 Task: Find connections with filter location Saint-Mandé with filter topic #linkedinlearningwith filter profile language German with filter current company Rakuten India with filter school Shri Vaishnav Institute of Management, Indore with filter industry Research Services with filter service category Research with filter keywords title Shelf Stocker
Action: Mouse moved to (222, 197)
Screenshot: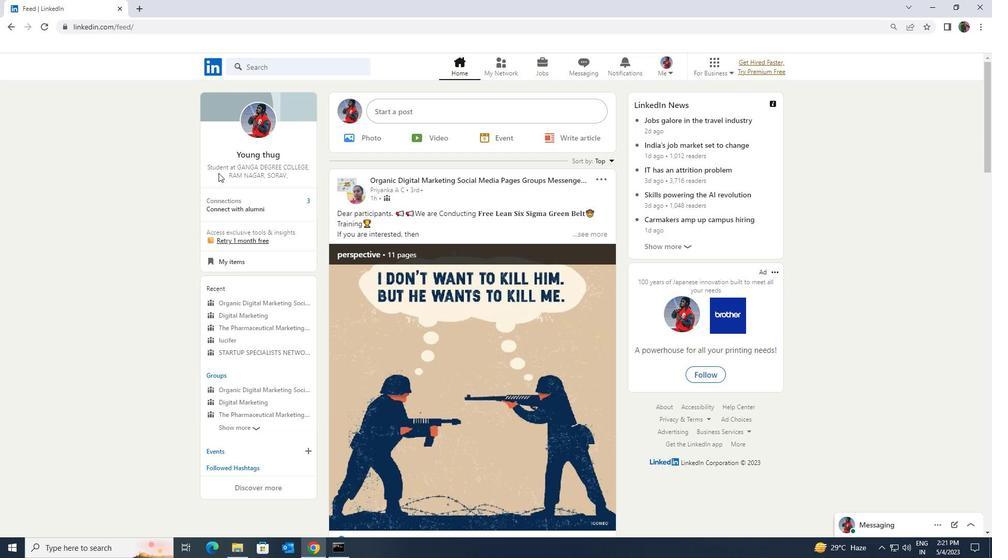 
Action: Mouse pressed left at (222, 197)
Screenshot: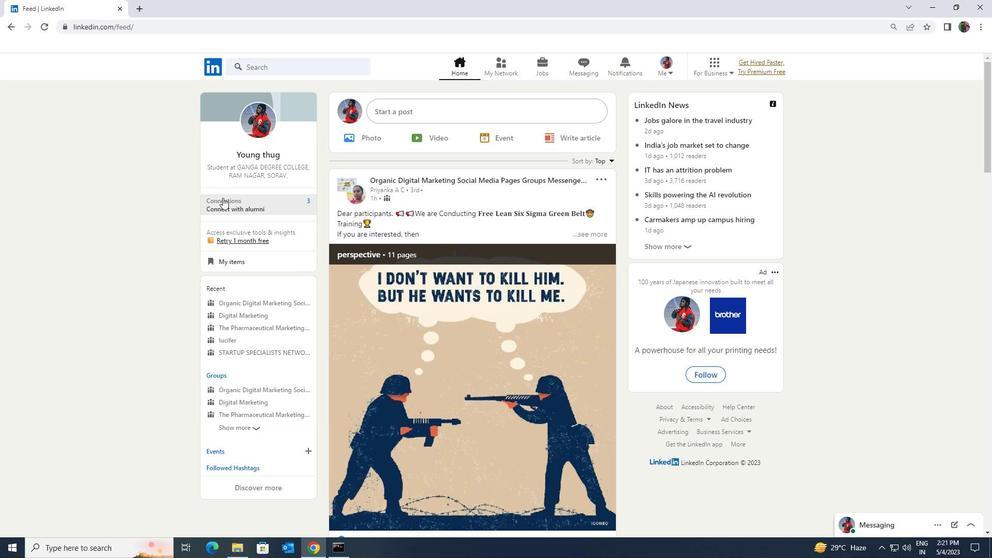
Action: Mouse moved to (235, 124)
Screenshot: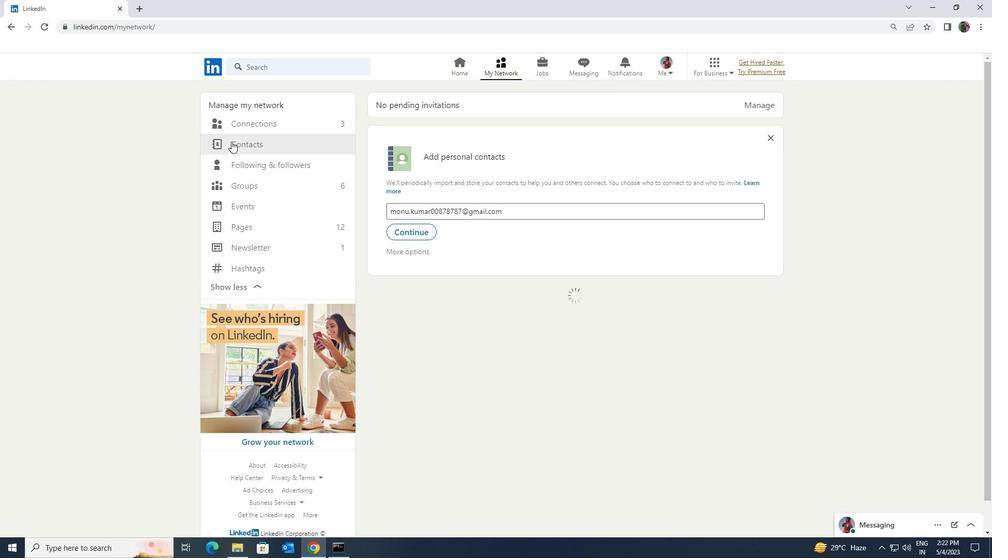 
Action: Mouse pressed left at (235, 124)
Screenshot: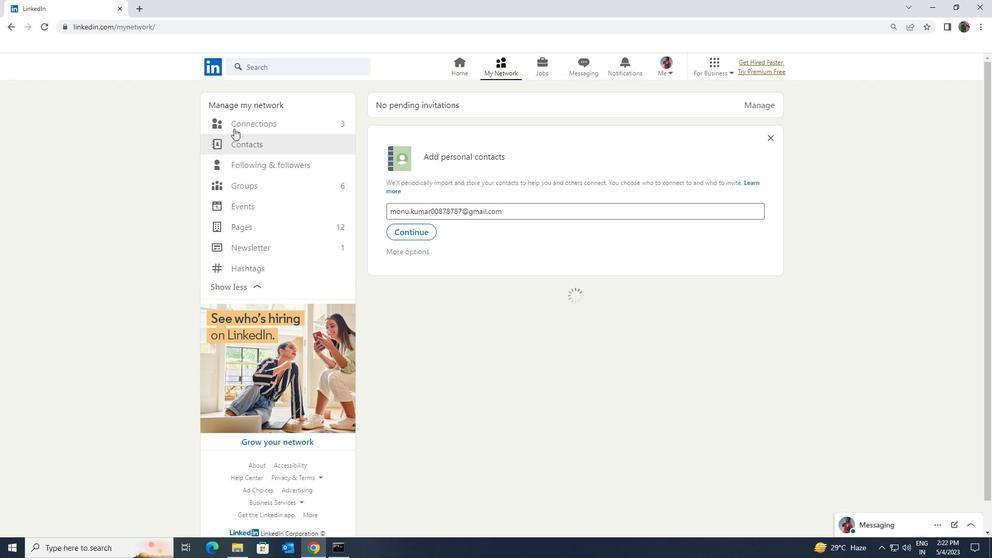 
Action: Mouse moved to (551, 126)
Screenshot: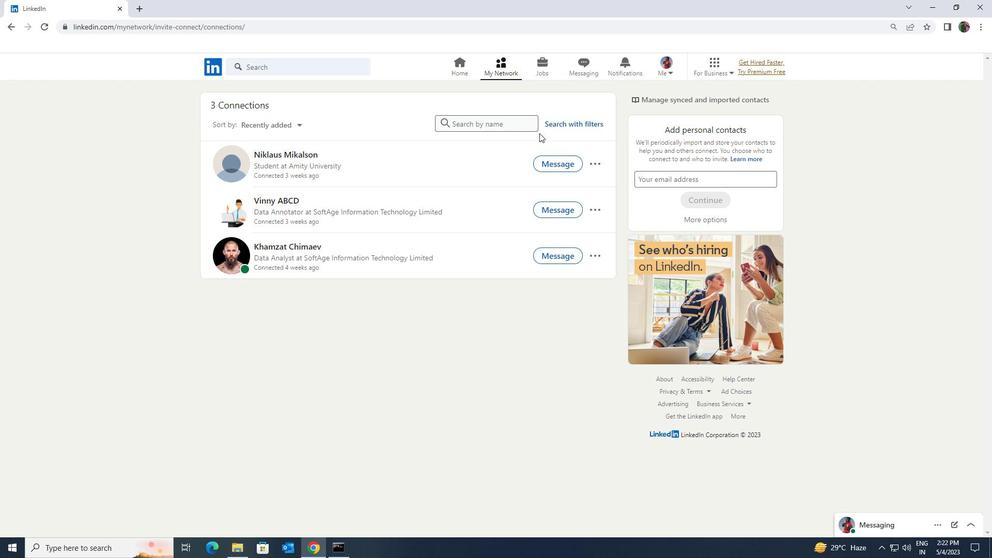 
Action: Mouse pressed left at (551, 126)
Screenshot: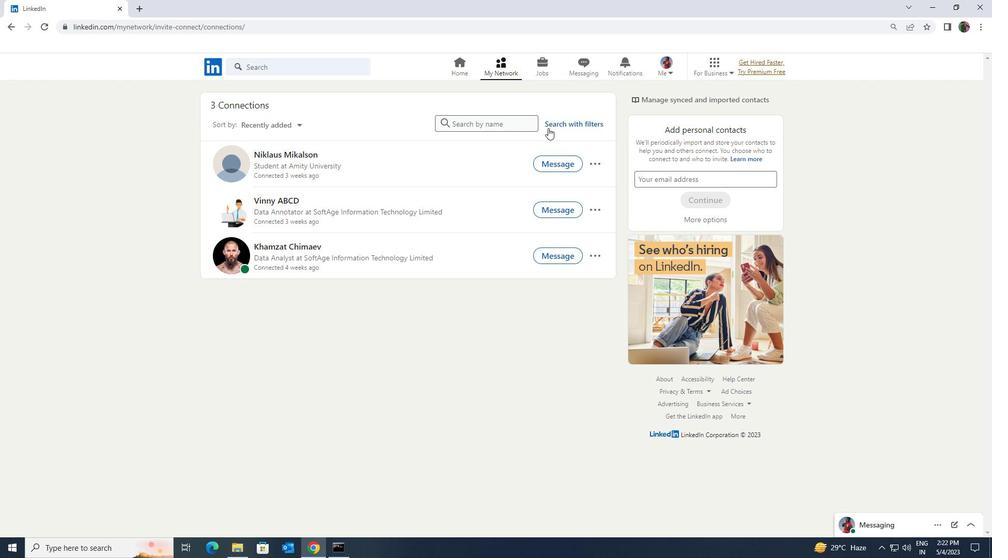
Action: Mouse moved to (532, 92)
Screenshot: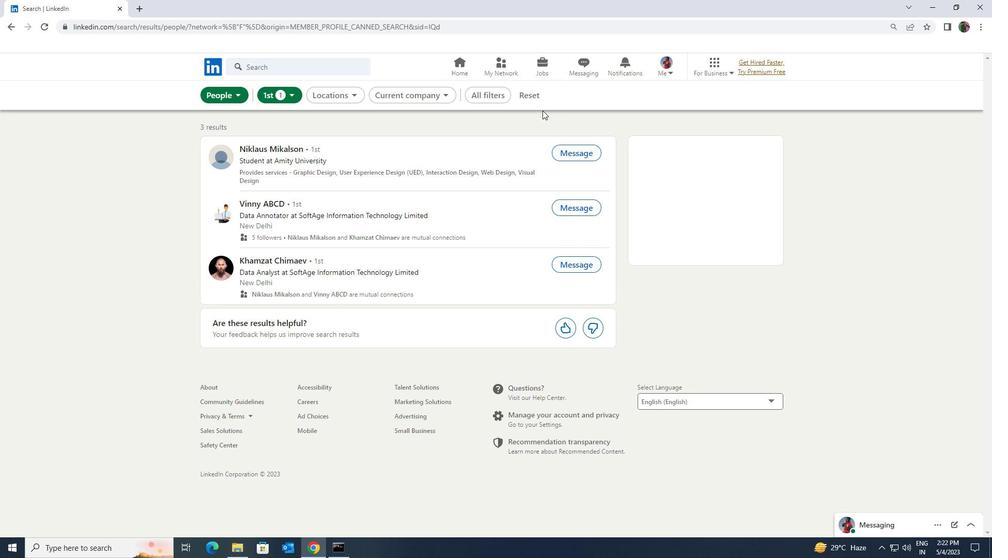 
Action: Mouse pressed left at (532, 92)
Screenshot: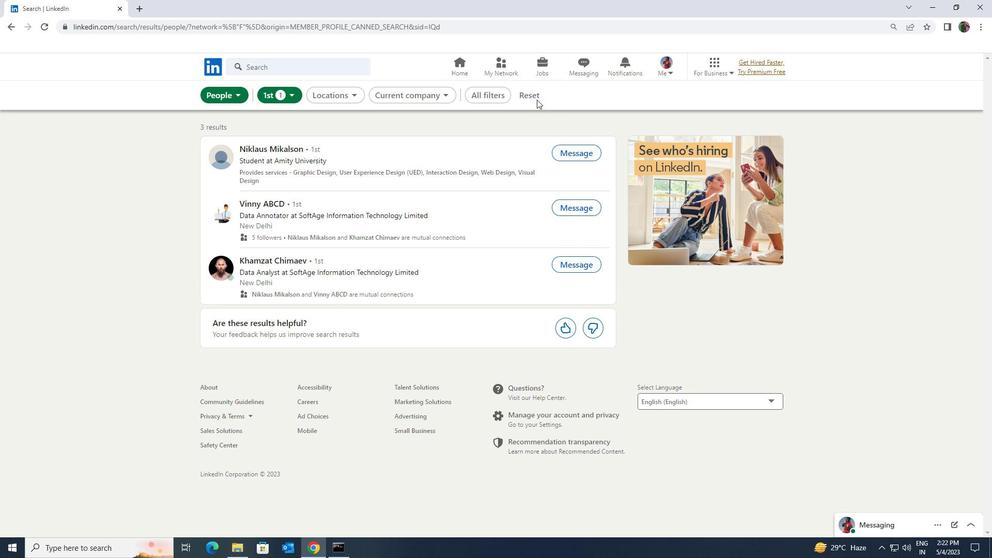 
Action: Mouse moved to (523, 96)
Screenshot: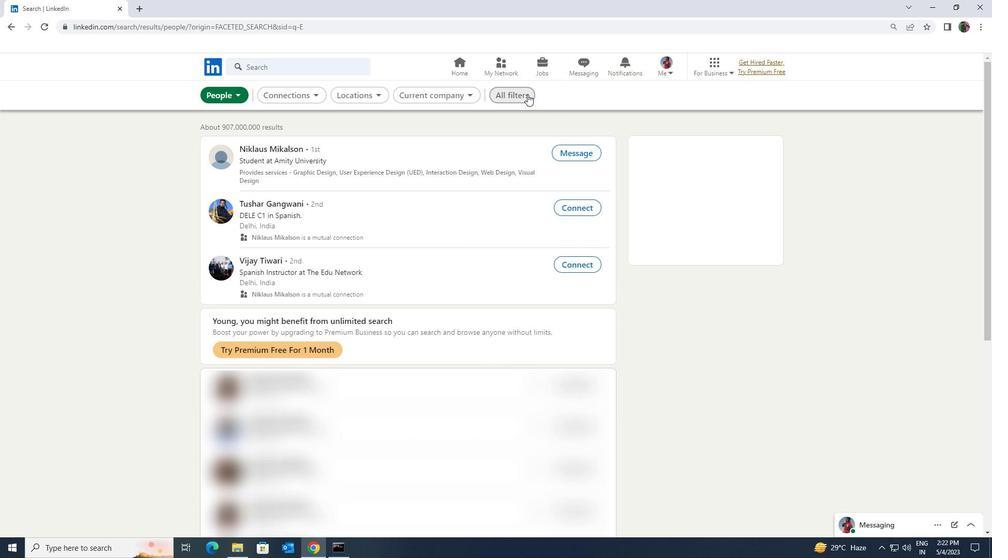 
Action: Mouse pressed left at (523, 96)
Screenshot: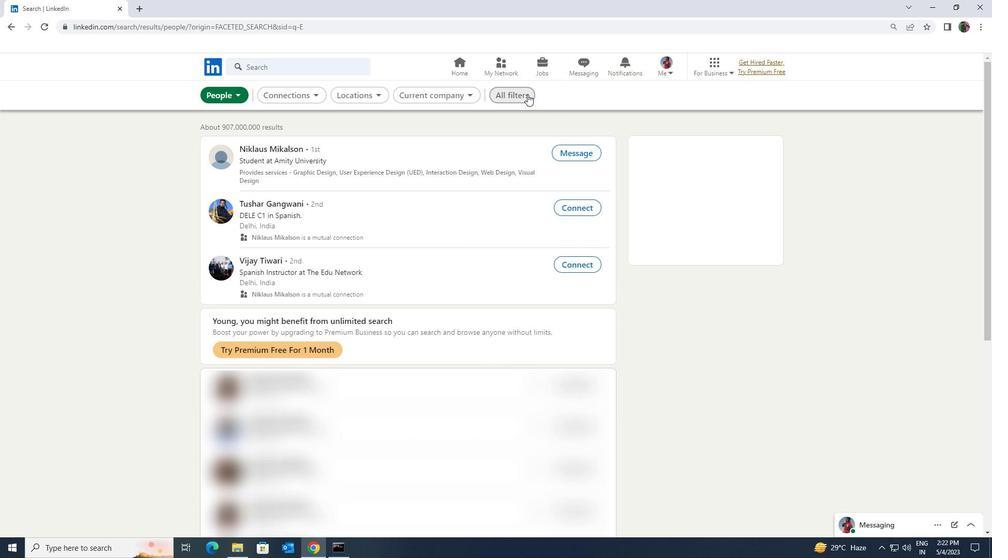 
Action: Mouse moved to (890, 410)
Screenshot: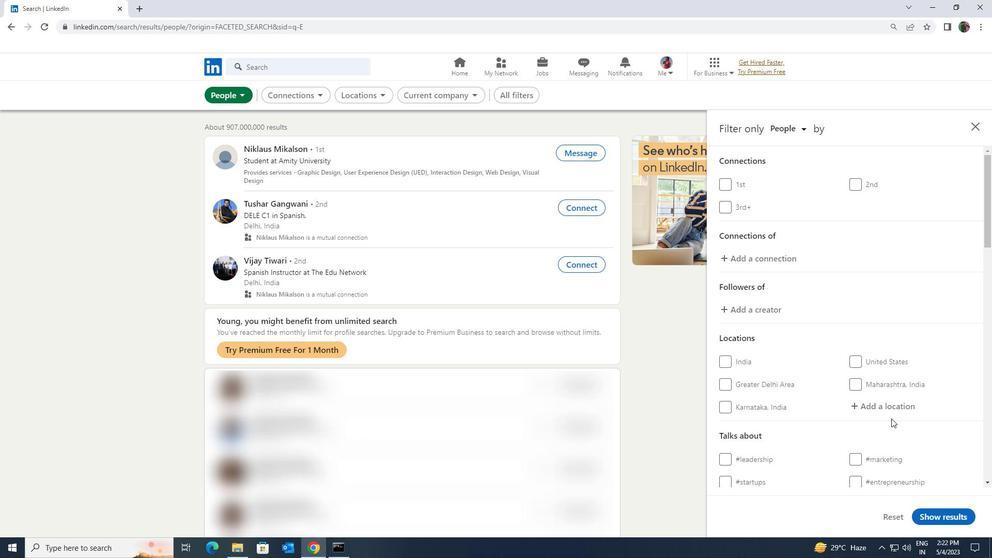 
Action: Mouse pressed left at (890, 410)
Screenshot: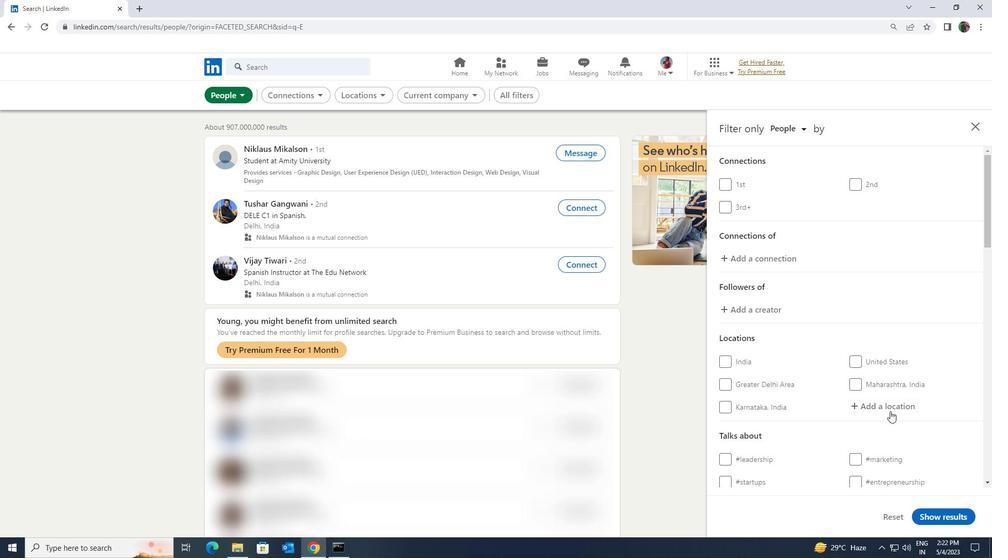 
Action: Key pressed <Key.shift>SAINT<Key.space><Key.shift><Key.shift>MAN
Screenshot: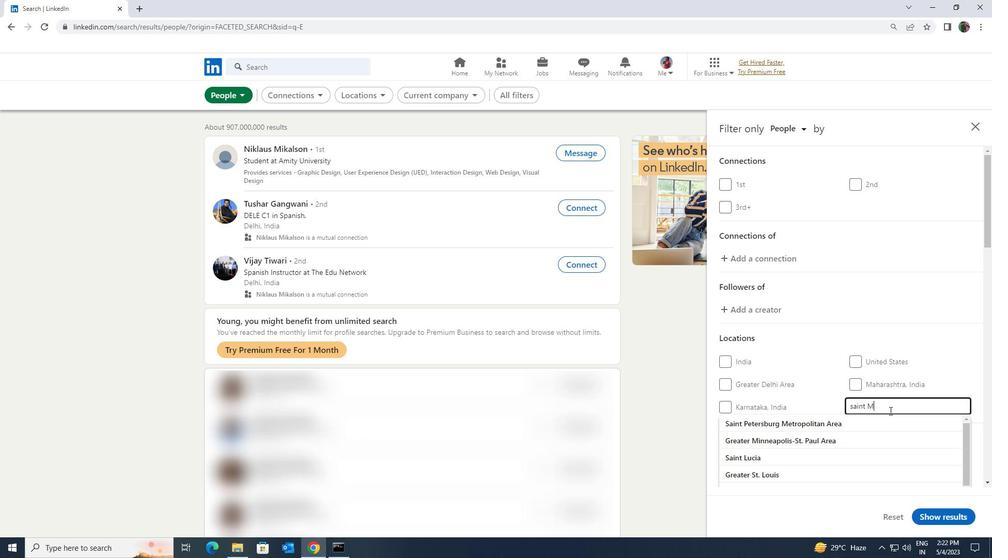 
Action: Mouse moved to (880, 422)
Screenshot: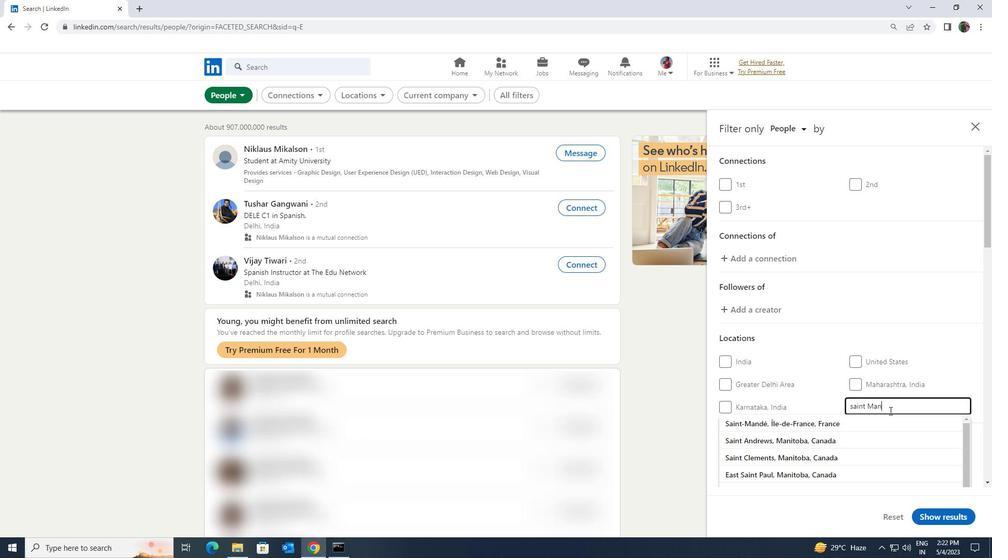 
Action: Mouse pressed left at (880, 422)
Screenshot: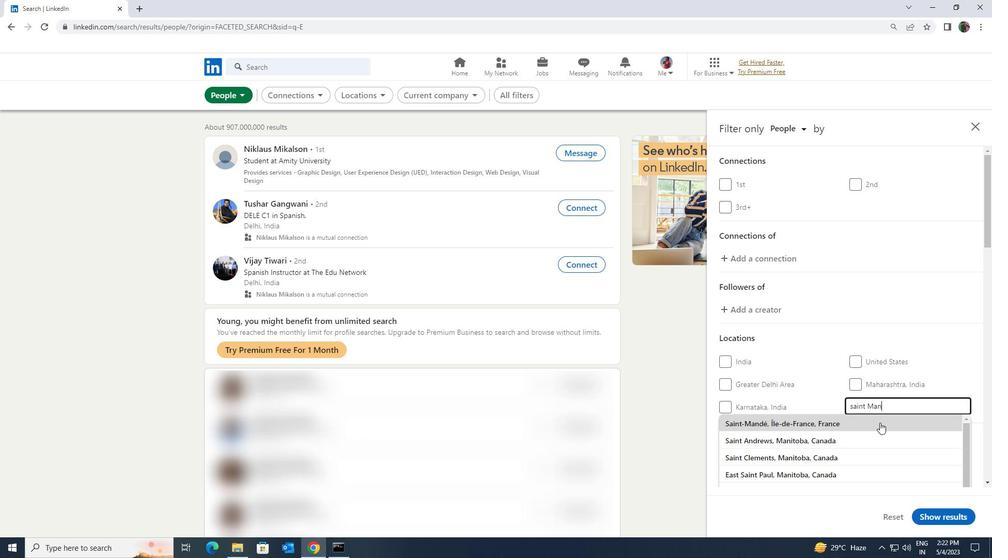 
Action: Mouse scrolled (880, 422) with delta (0, 0)
Screenshot: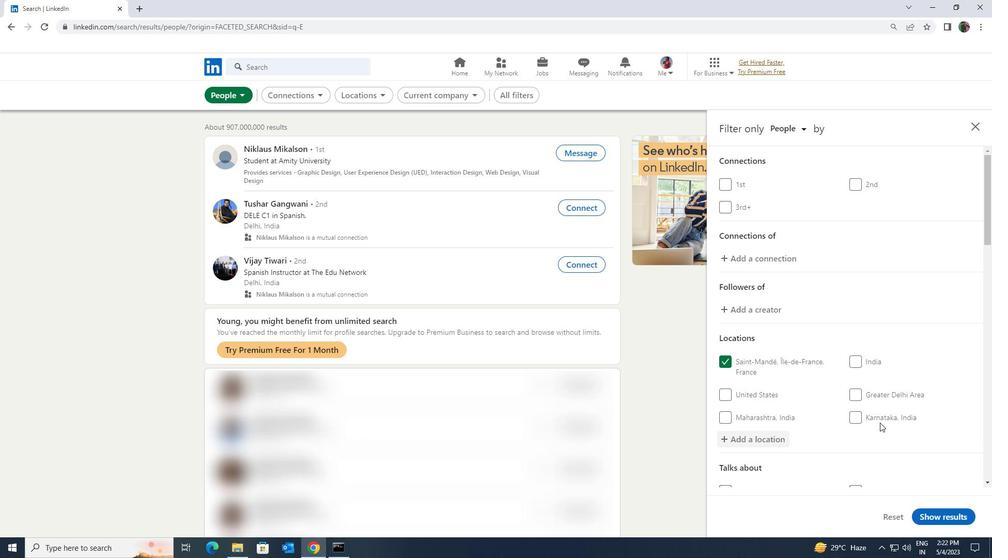 
Action: Mouse scrolled (880, 422) with delta (0, 0)
Screenshot: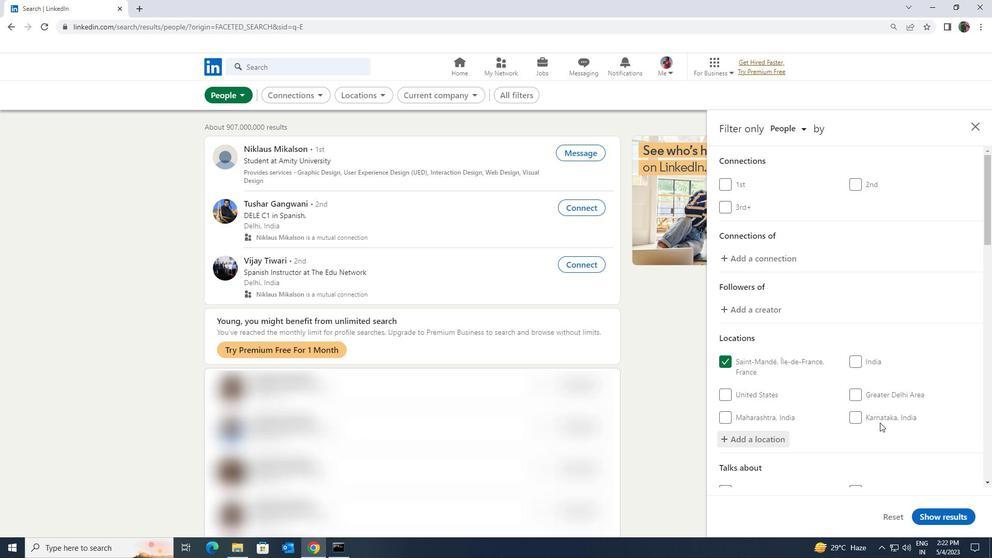 
Action: Mouse scrolled (880, 422) with delta (0, 0)
Screenshot: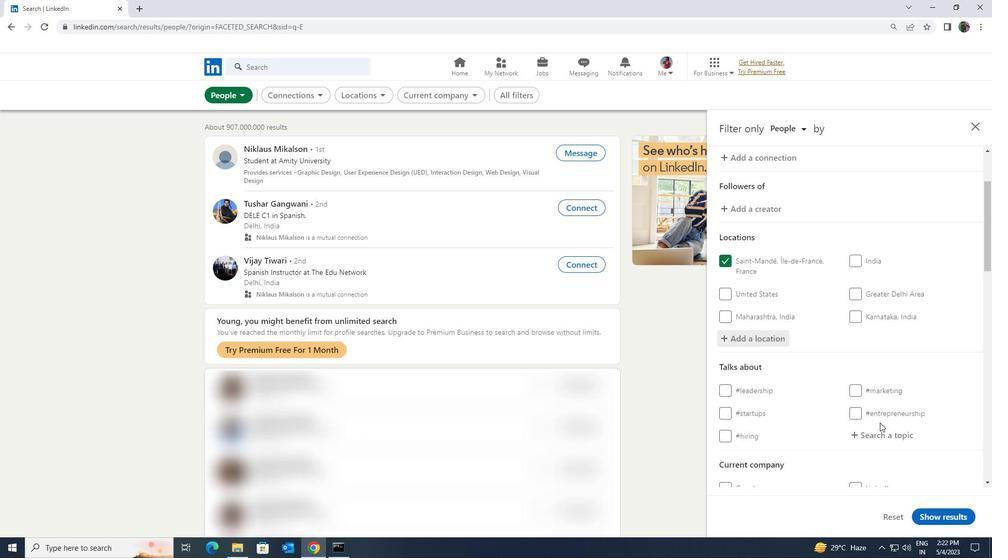 
Action: Mouse moved to (871, 385)
Screenshot: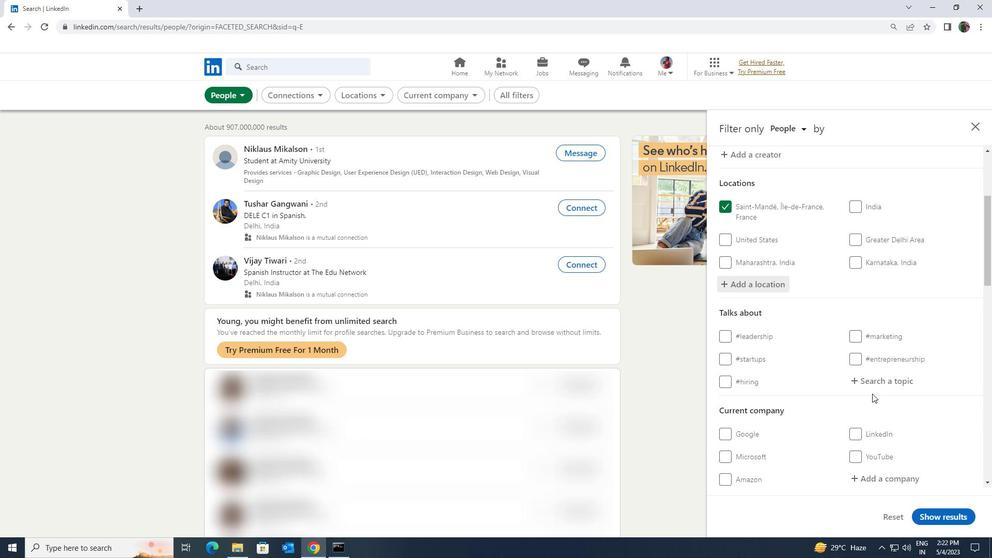 
Action: Mouse pressed left at (871, 385)
Screenshot: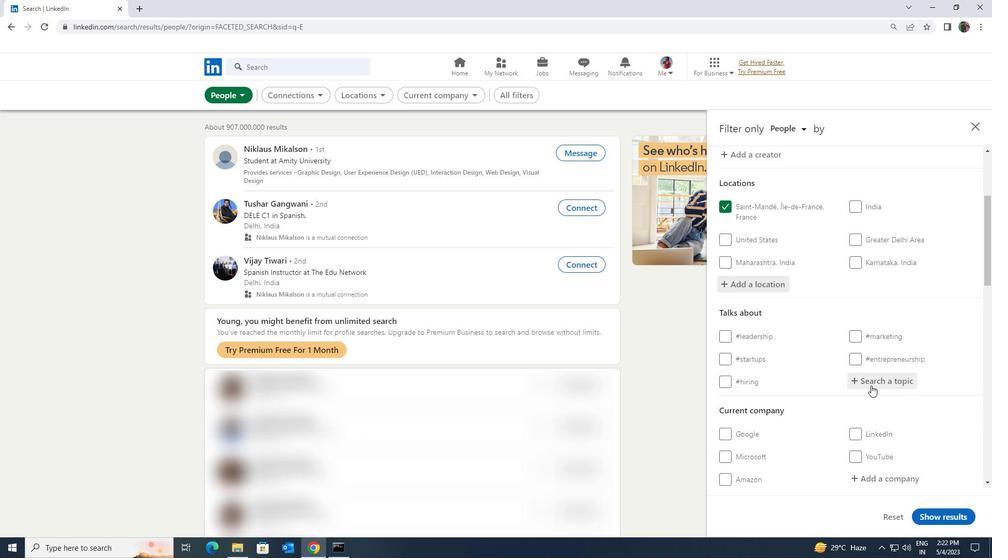 
Action: Key pressed <Key.shift>LINKEDINLEAR
Screenshot: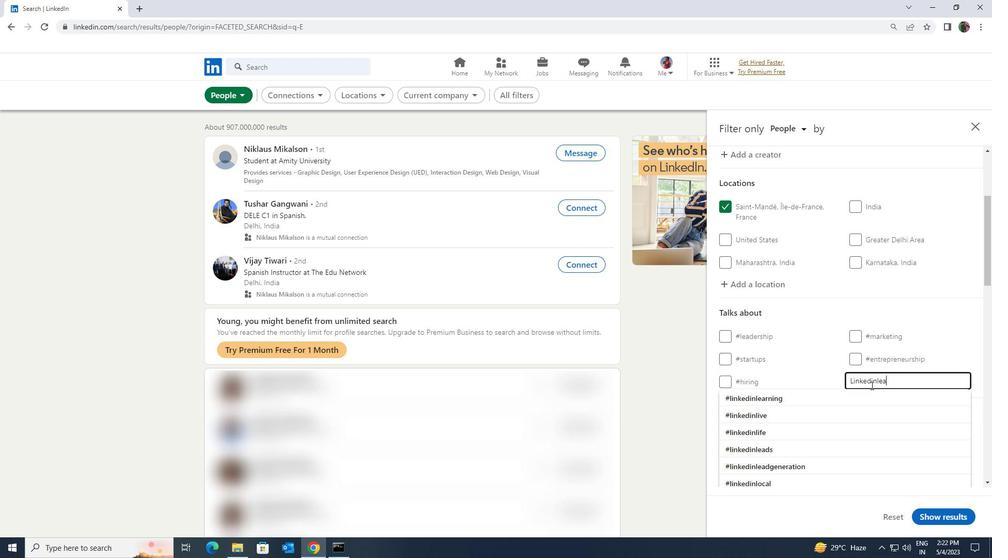 
Action: Mouse moved to (866, 390)
Screenshot: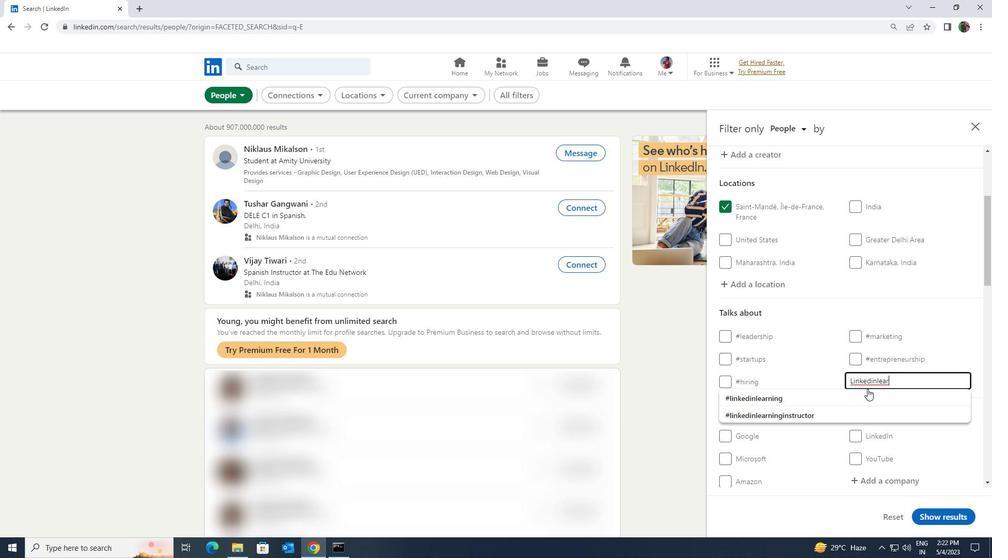 
Action: Mouse pressed left at (866, 390)
Screenshot: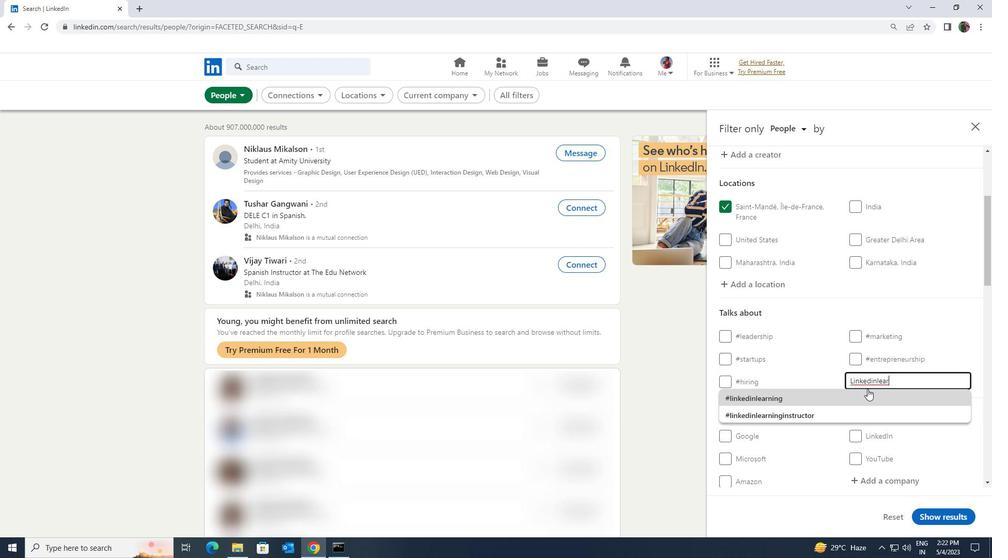 
Action: Mouse scrolled (866, 389) with delta (0, 0)
Screenshot: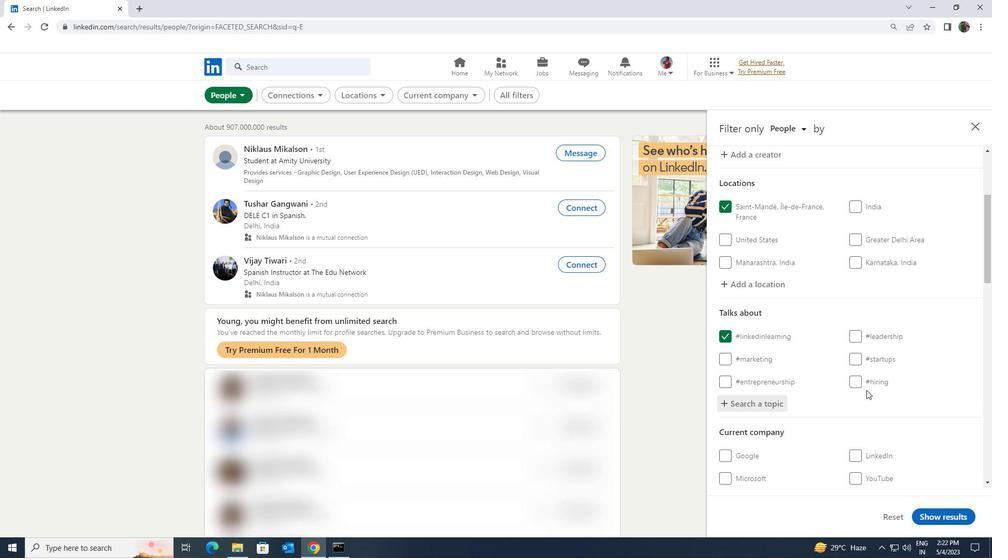 
Action: Mouse scrolled (866, 389) with delta (0, 0)
Screenshot: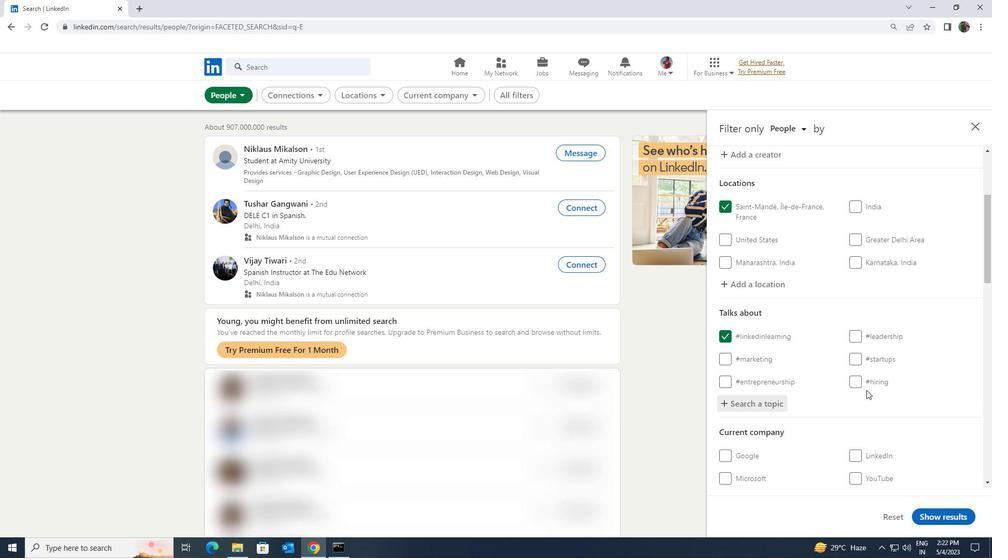 
Action: Mouse scrolled (866, 389) with delta (0, 0)
Screenshot: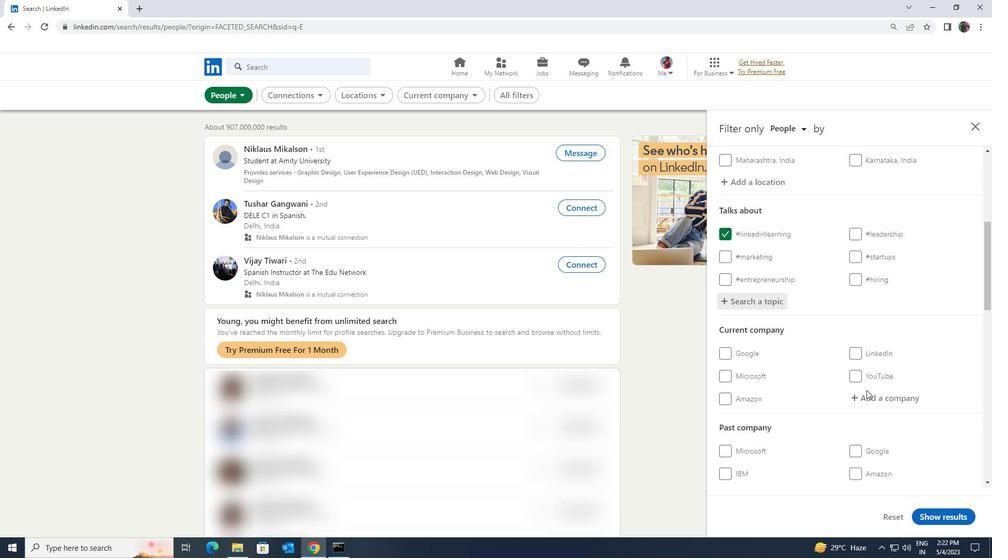
Action: Mouse scrolled (866, 389) with delta (0, 0)
Screenshot: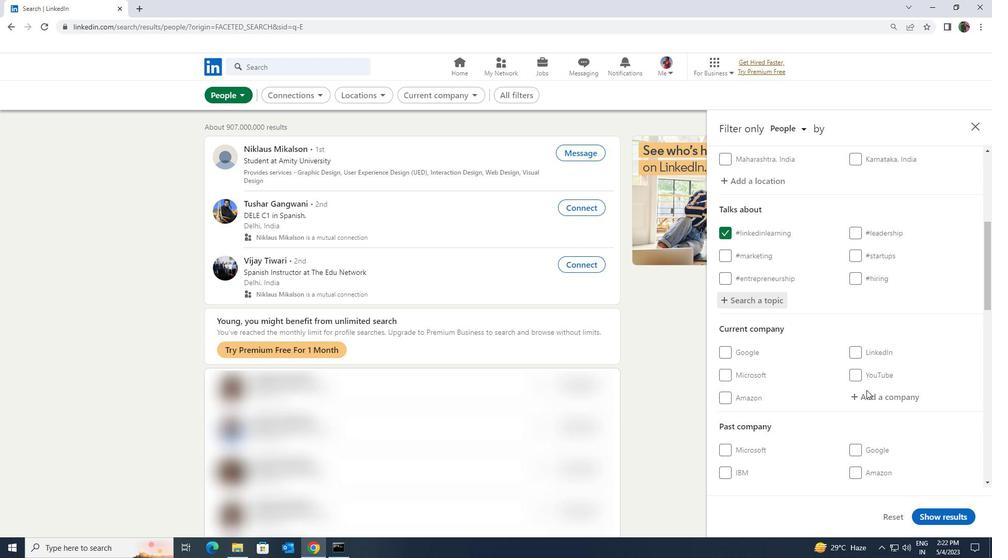 
Action: Mouse scrolled (866, 389) with delta (0, 0)
Screenshot: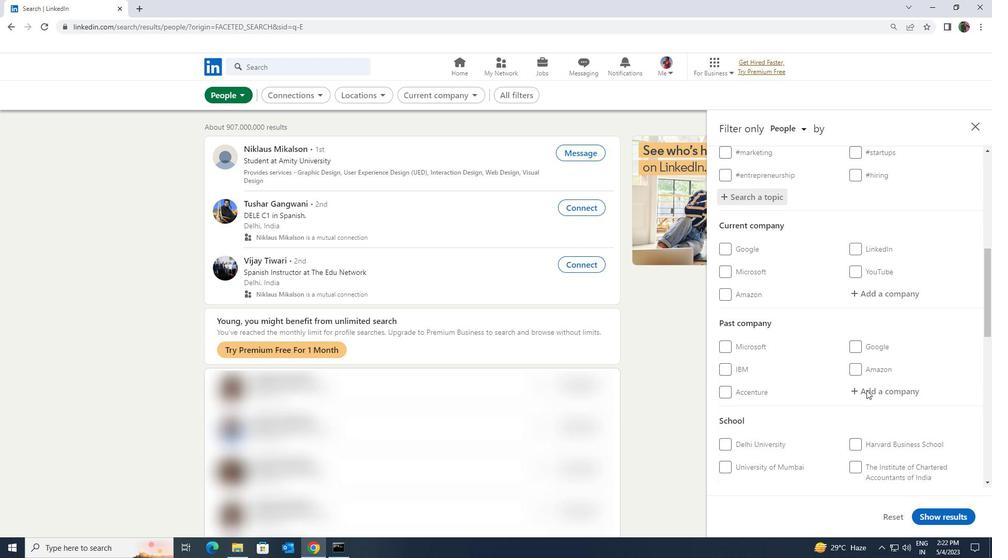 
Action: Mouse scrolled (866, 389) with delta (0, 0)
Screenshot: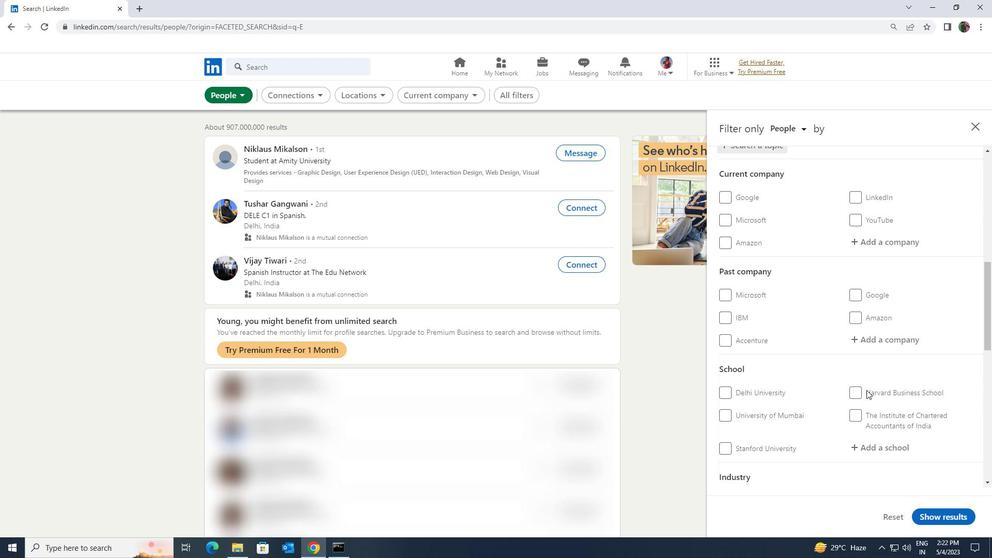 
Action: Mouse scrolled (866, 389) with delta (0, 0)
Screenshot: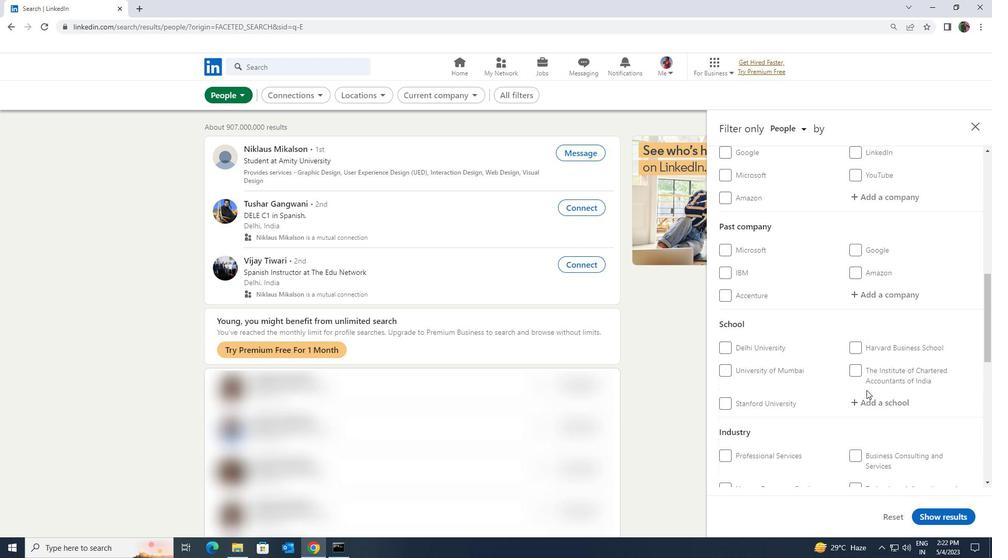 
Action: Mouse scrolled (866, 389) with delta (0, 0)
Screenshot: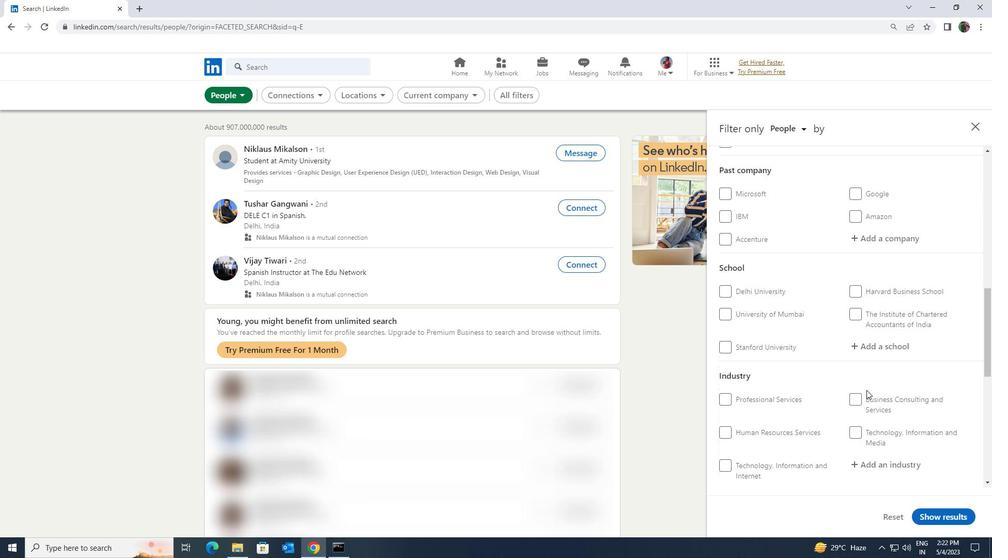 
Action: Mouse scrolled (866, 389) with delta (0, 0)
Screenshot: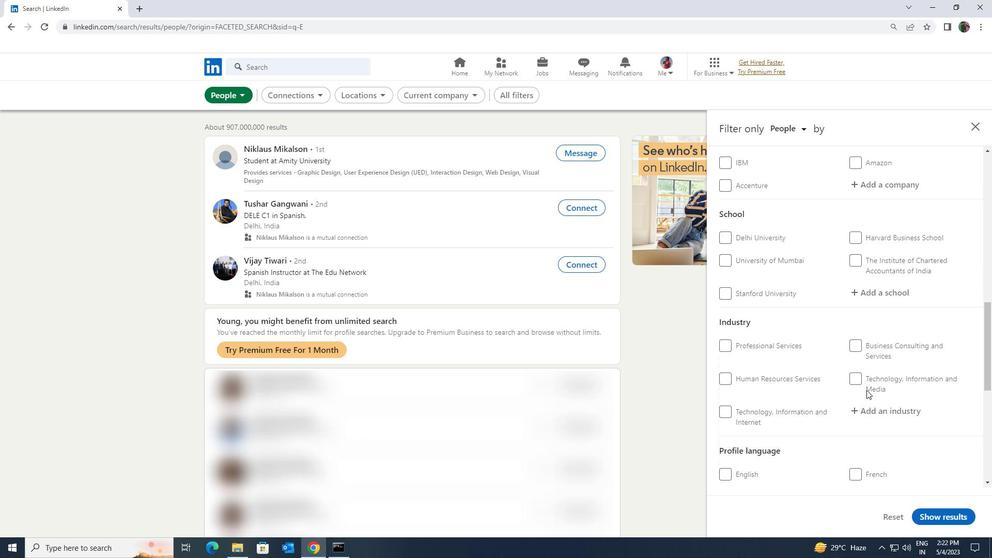 
Action: Mouse scrolled (866, 389) with delta (0, 0)
Screenshot: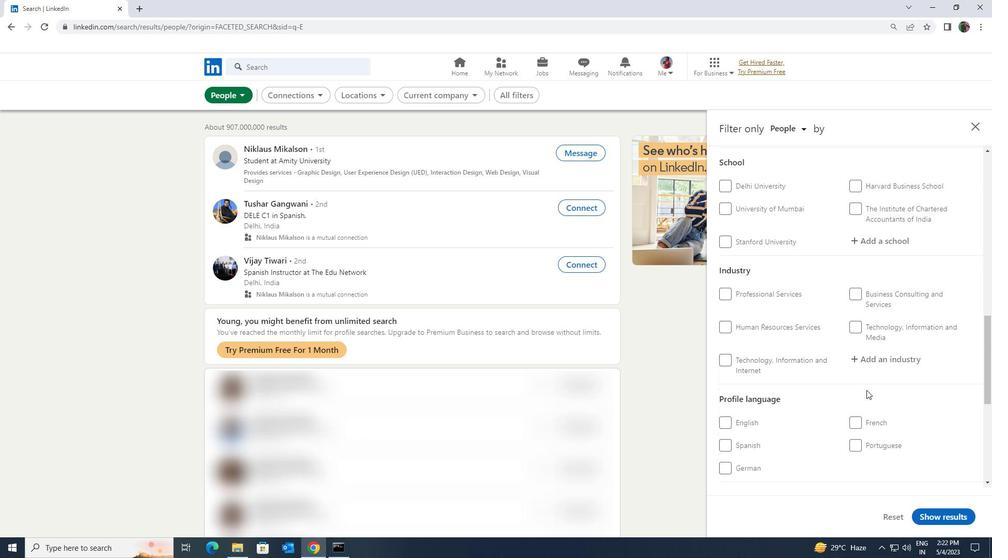 
Action: Mouse moved to (725, 413)
Screenshot: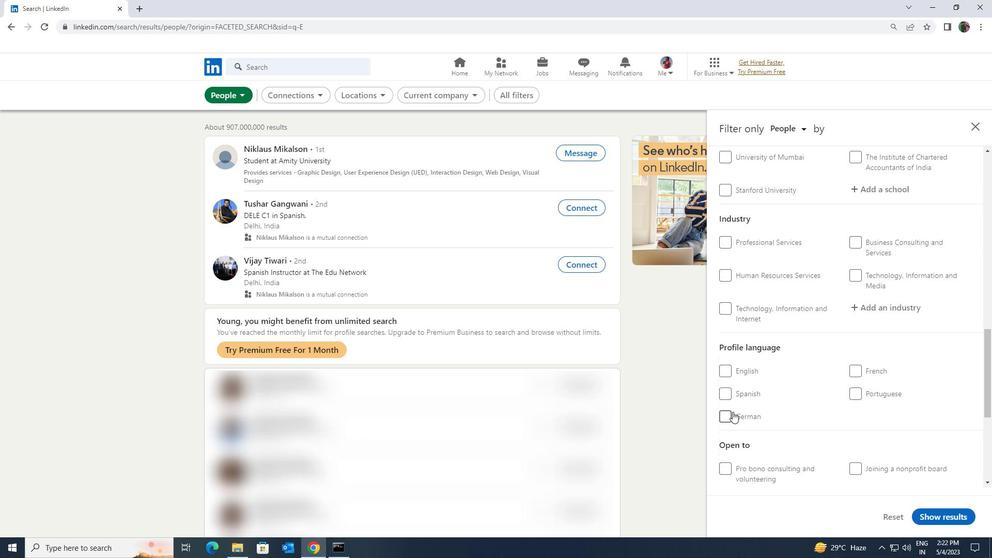 
Action: Mouse pressed left at (725, 413)
Screenshot: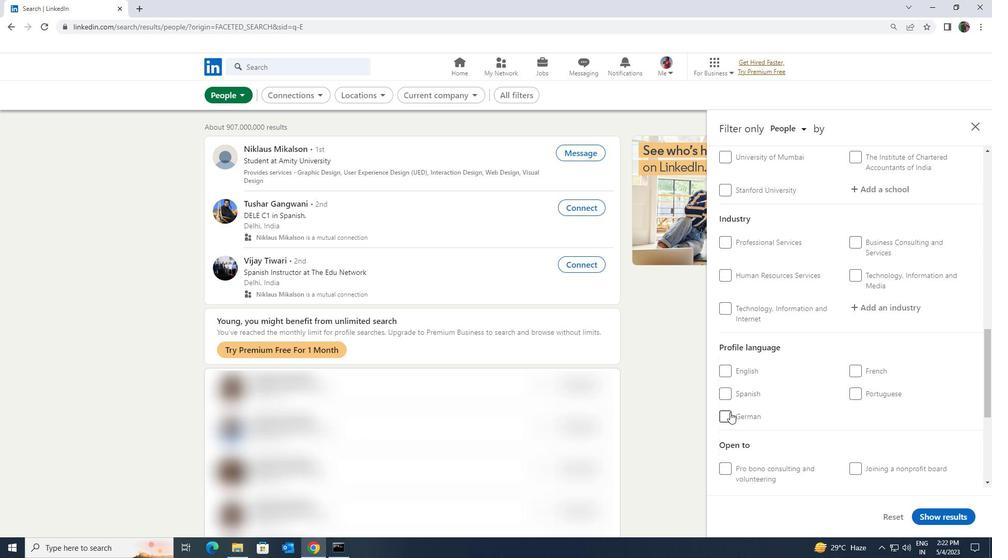 
Action: Mouse moved to (827, 399)
Screenshot: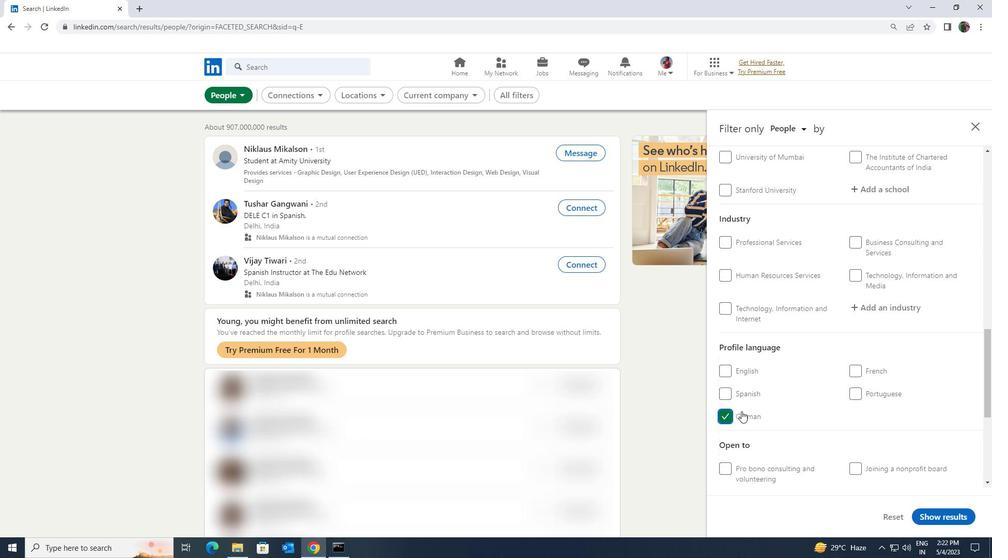 
Action: Mouse scrolled (827, 400) with delta (0, 0)
Screenshot: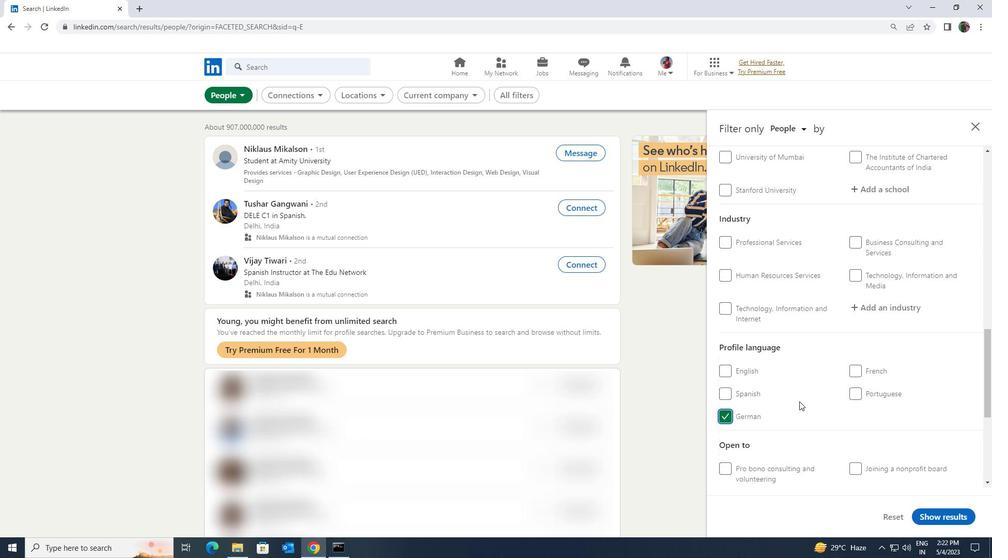 
Action: Mouse scrolled (827, 400) with delta (0, 0)
Screenshot: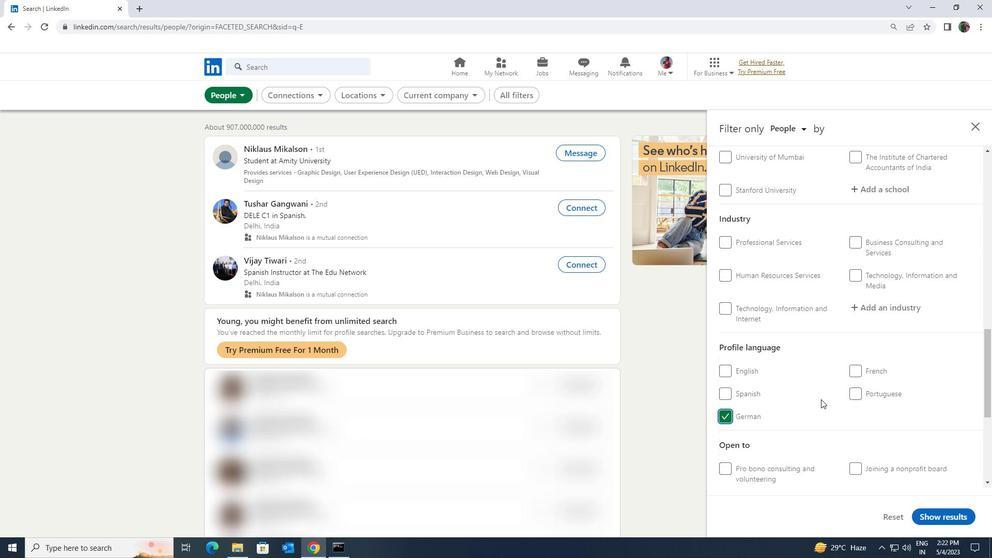
Action: Mouse moved to (828, 400)
Screenshot: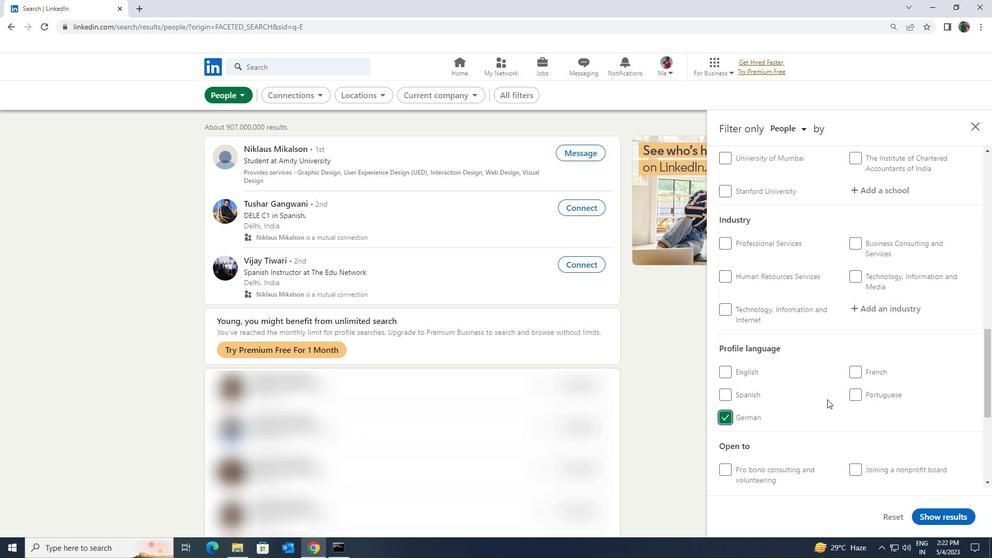 
Action: Mouse scrolled (828, 401) with delta (0, 0)
Screenshot: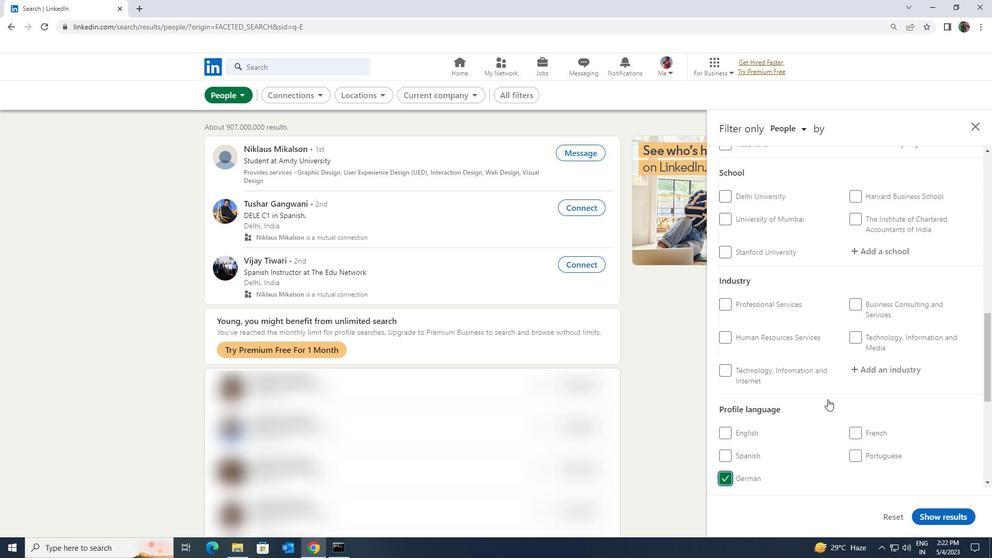 
Action: Mouse scrolled (828, 401) with delta (0, 0)
Screenshot: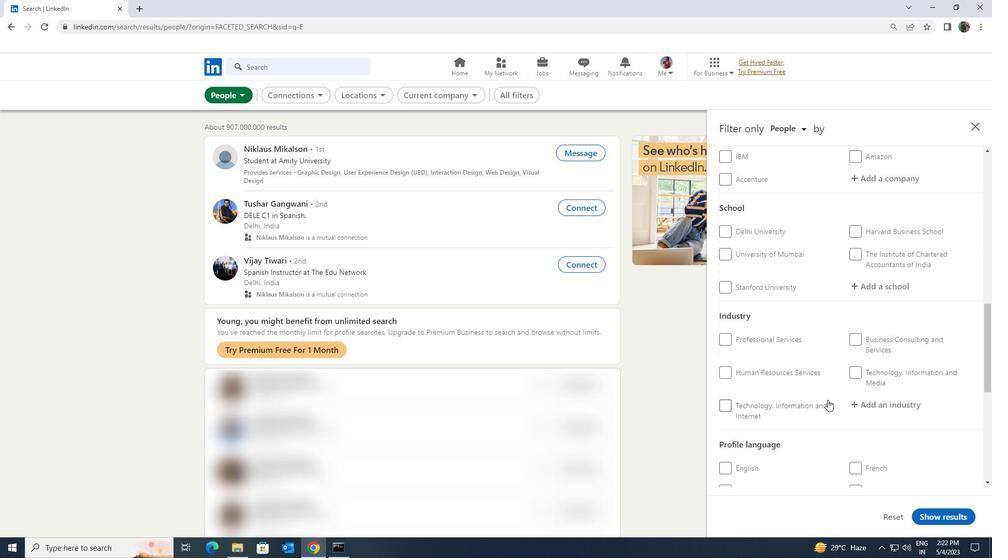 
Action: Mouse moved to (828, 402)
Screenshot: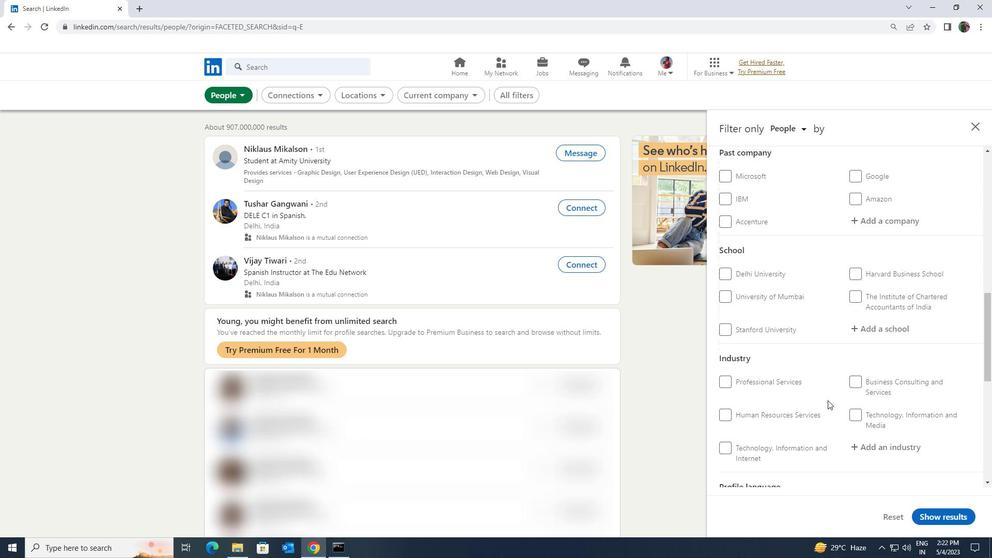 
Action: Mouse scrolled (828, 403) with delta (0, 0)
Screenshot: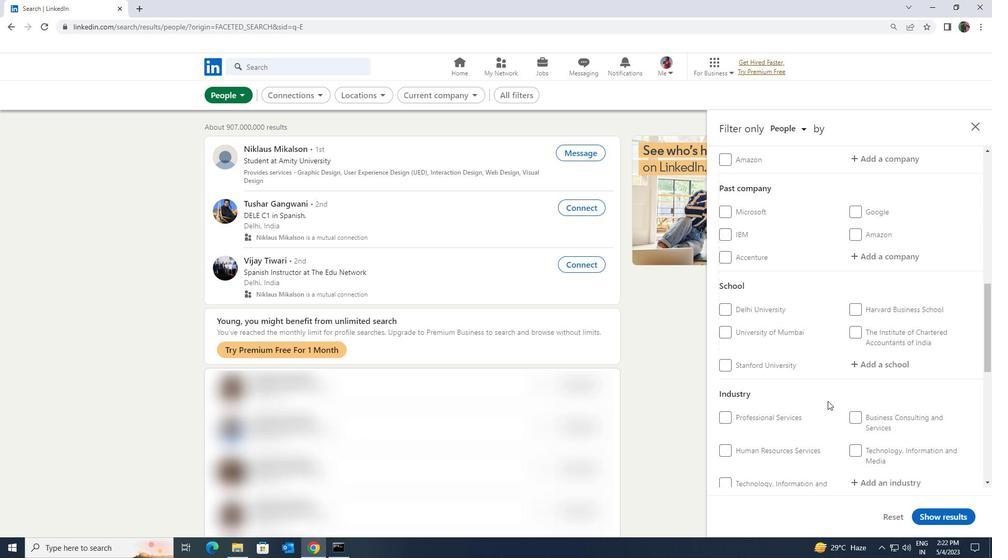 
Action: Mouse scrolled (828, 403) with delta (0, 0)
Screenshot: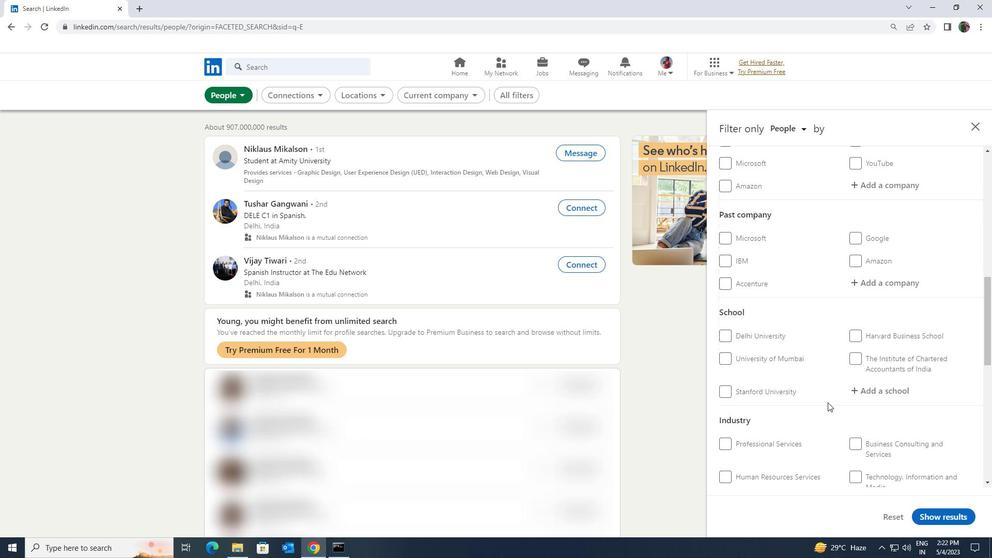 
Action: Mouse moved to (827, 403)
Screenshot: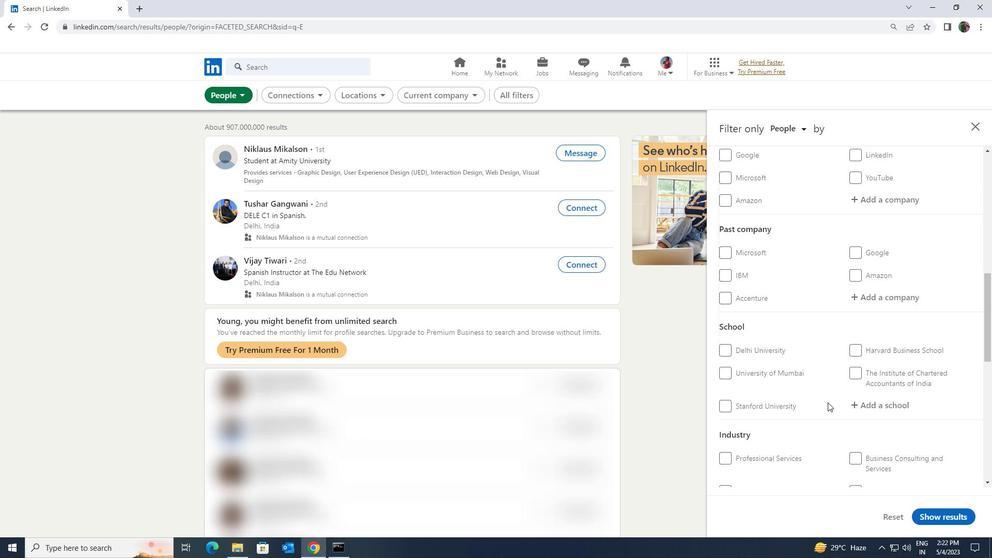 
Action: Mouse scrolled (827, 404) with delta (0, 0)
Screenshot: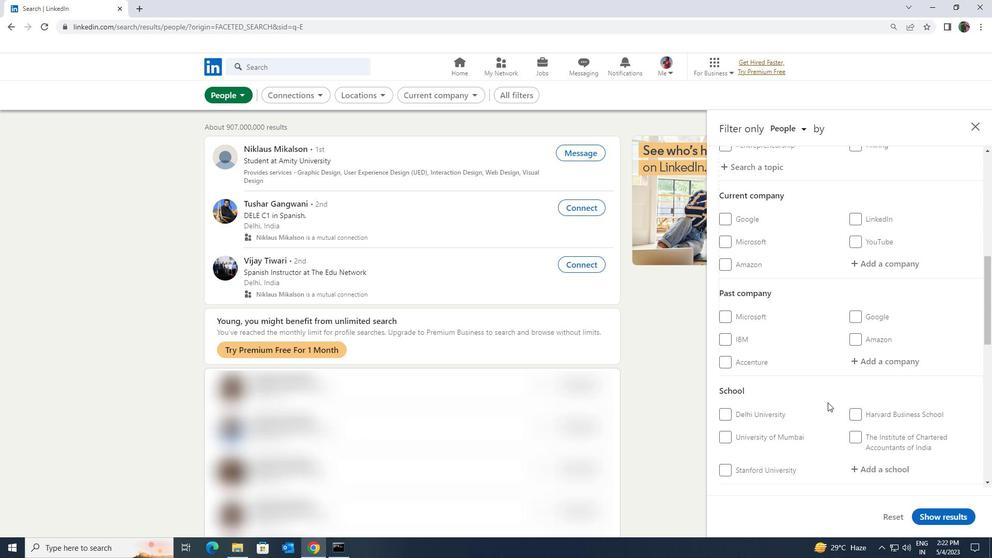
Action: Mouse scrolled (827, 404) with delta (0, 0)
Screenshot: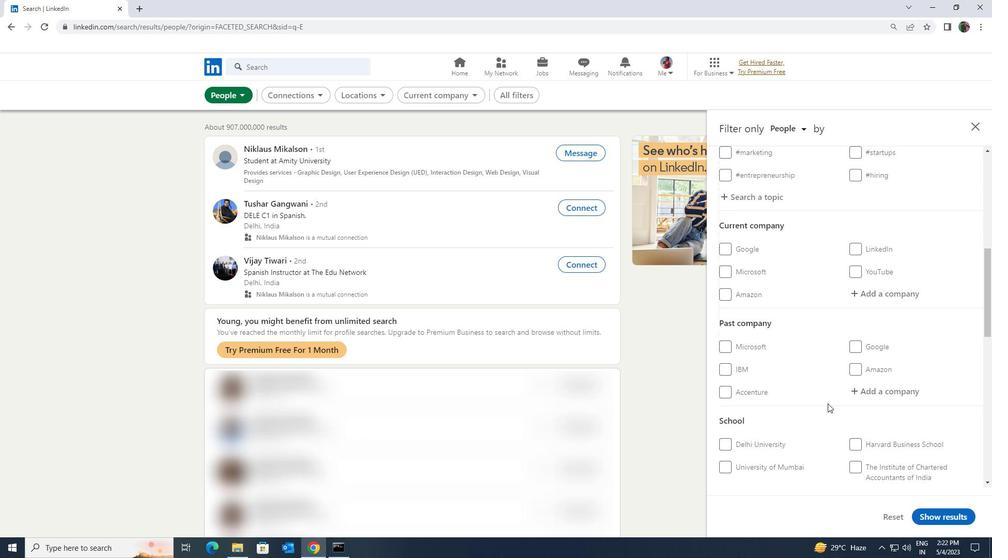 
Action: Mouse moved to (877, 395)
Screenshot: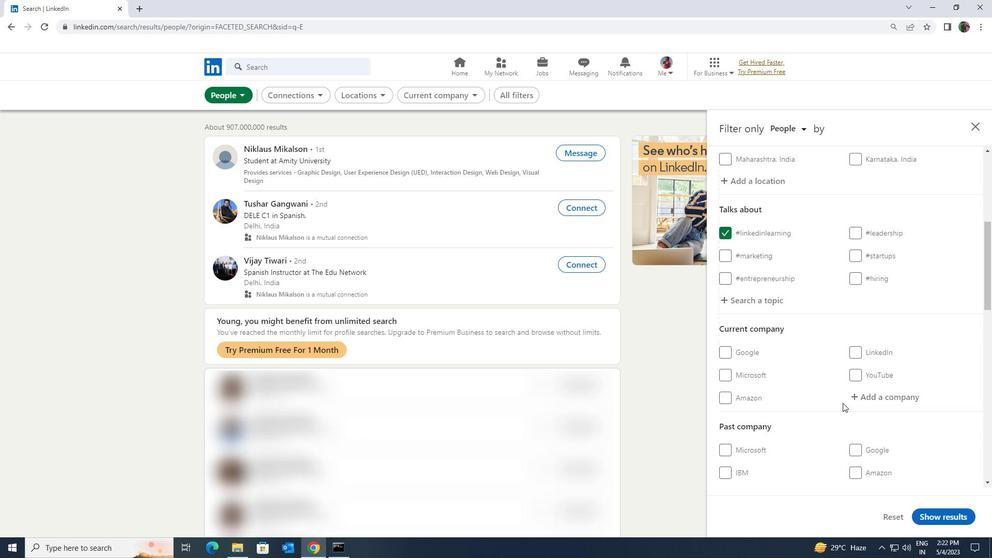 
Action: Mouse pressed left at (877, 395)
Screenshot: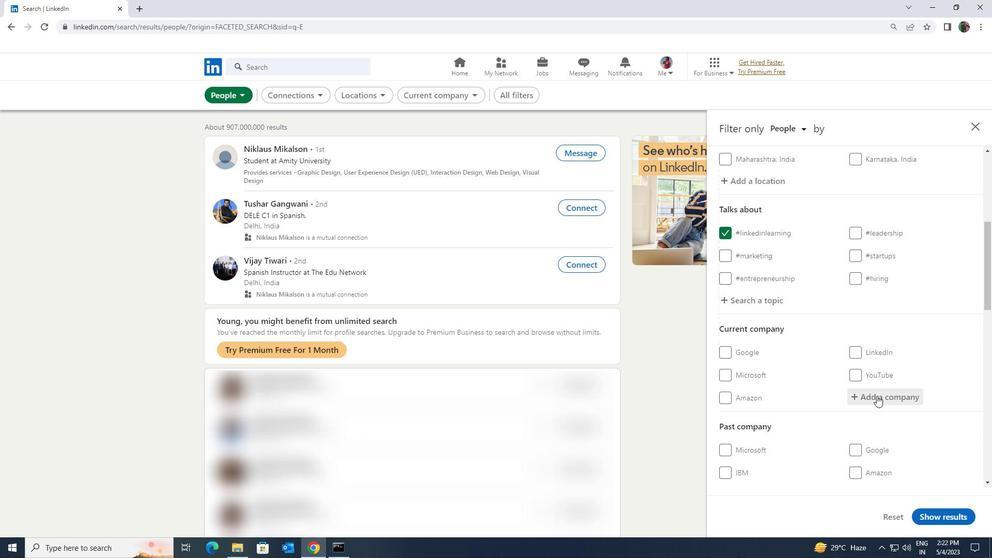 
Action: Key pressed <Key.shift><Key.shift>RAKU
Screenshot: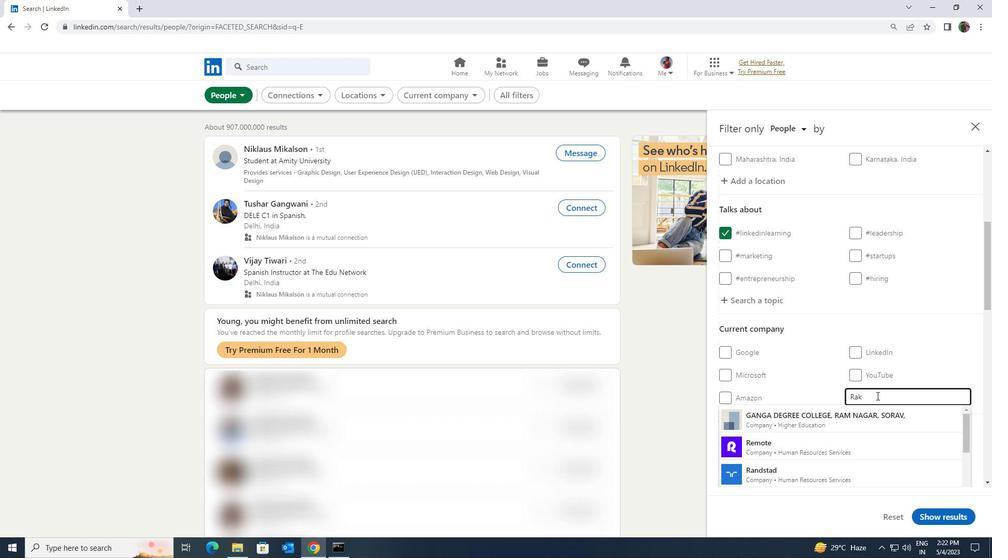 
Action: Mouse moved to (860, 437)
Screenshot: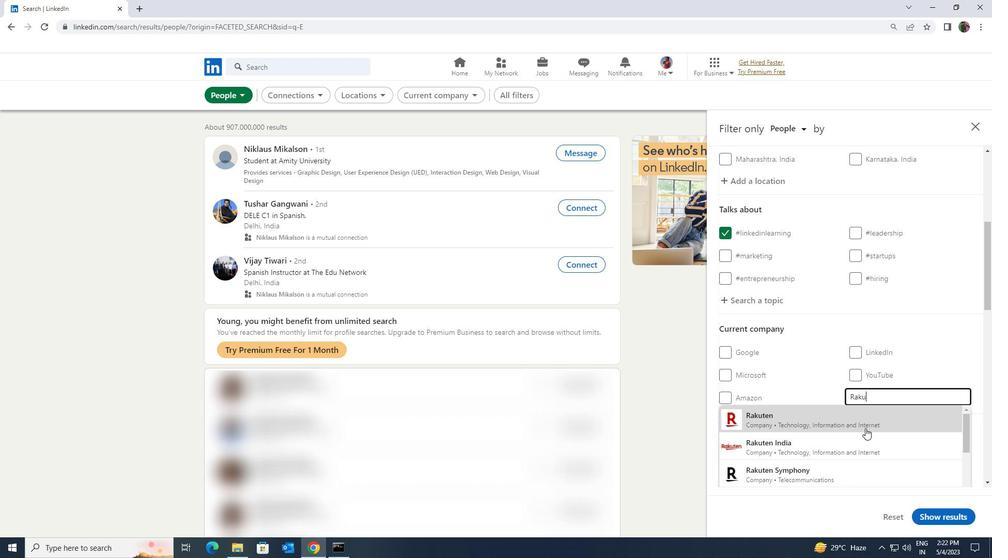 
Action: Mouse pressed left at (860, 437)
Screenshot: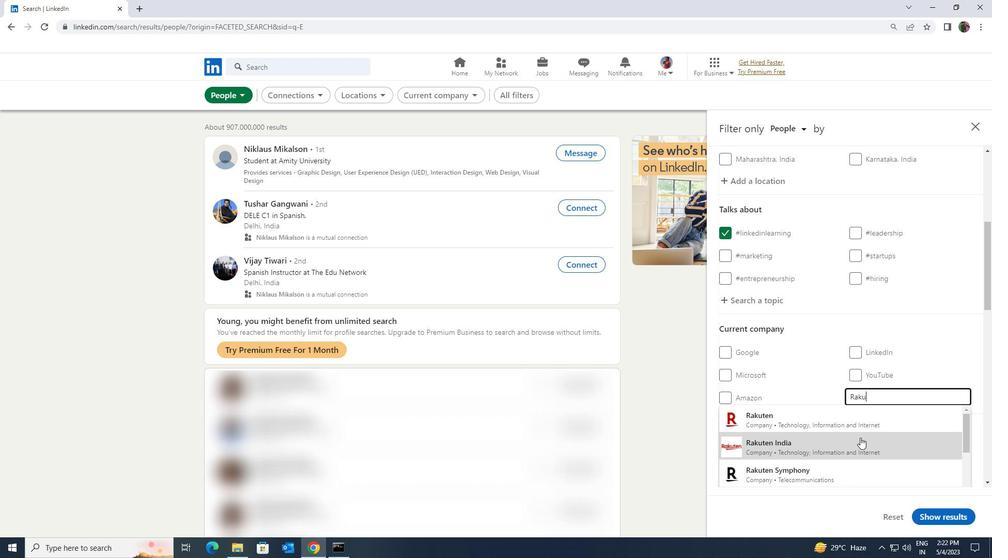 
Action: Mouse moved to (860, 437)
Screenshot: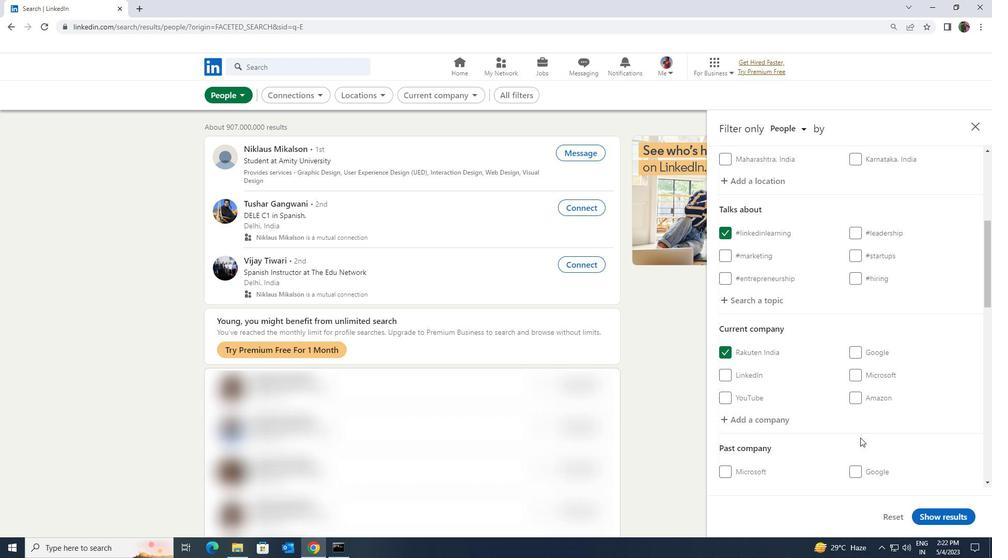 
Action: Mouse scrolled (860, 437) with delta (0, 0)
Screenshot: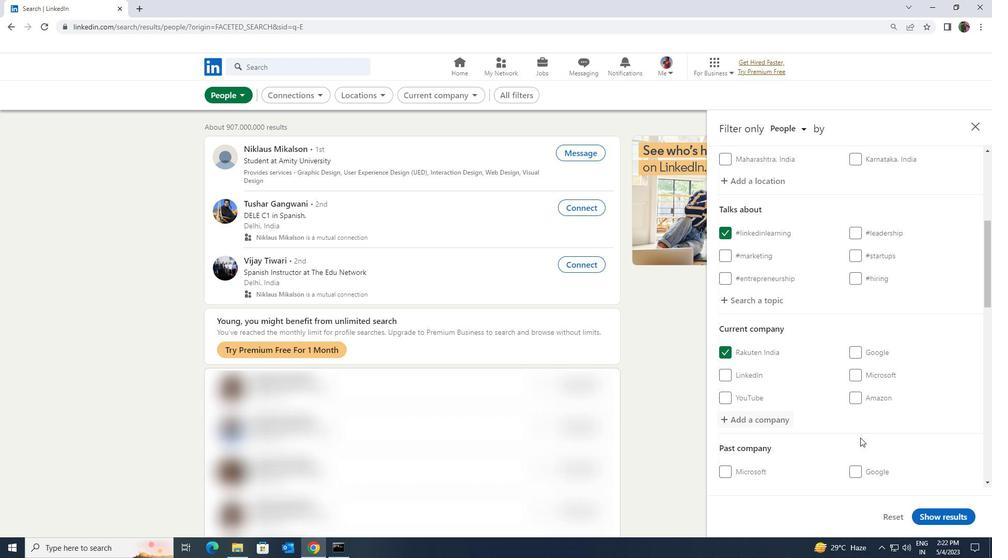 
Action: Mouse scrolled (860, 437) with delta (0, 0)
Screenshot: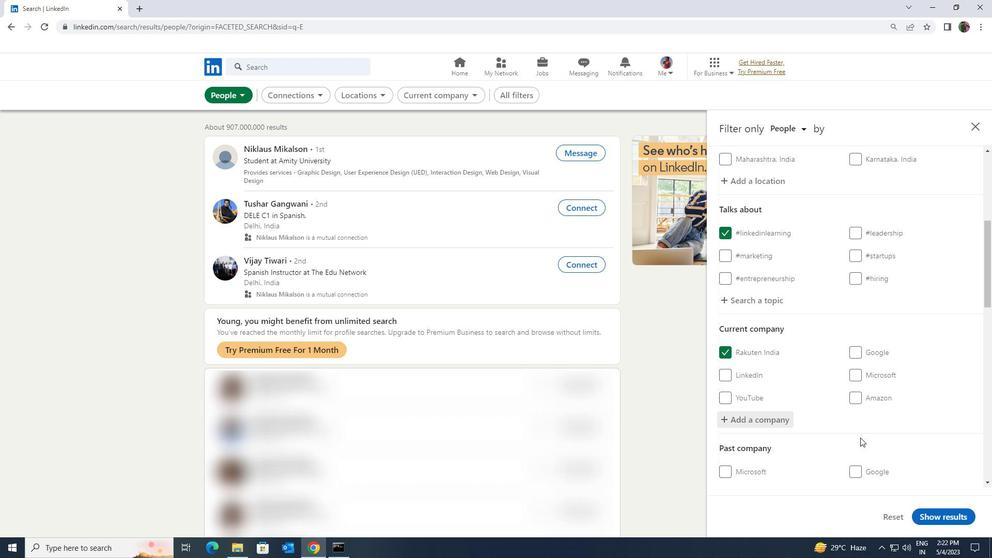 
Action: Mouse scrolled (860, 437) with delta (0, 0)
Screenshot: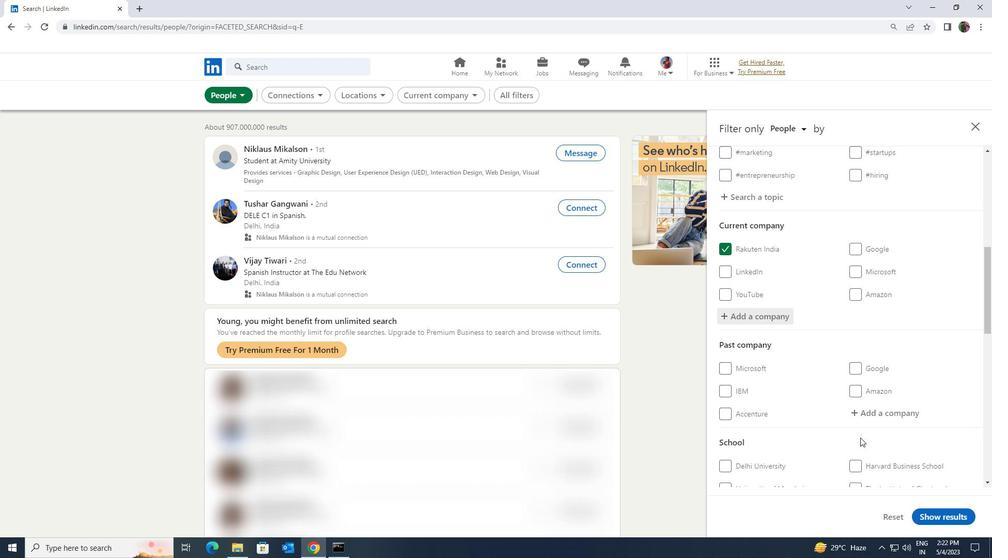 
Action: Mouse scrolled (860, 437) with delta (0, 0)
Screenshot: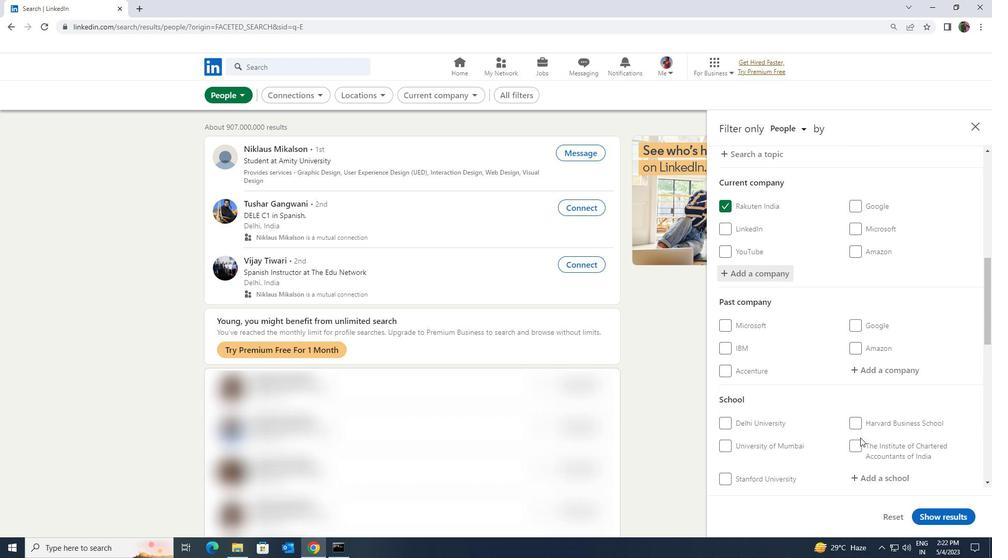 
Action: Mouse moved to (864, 422)
Screenshot: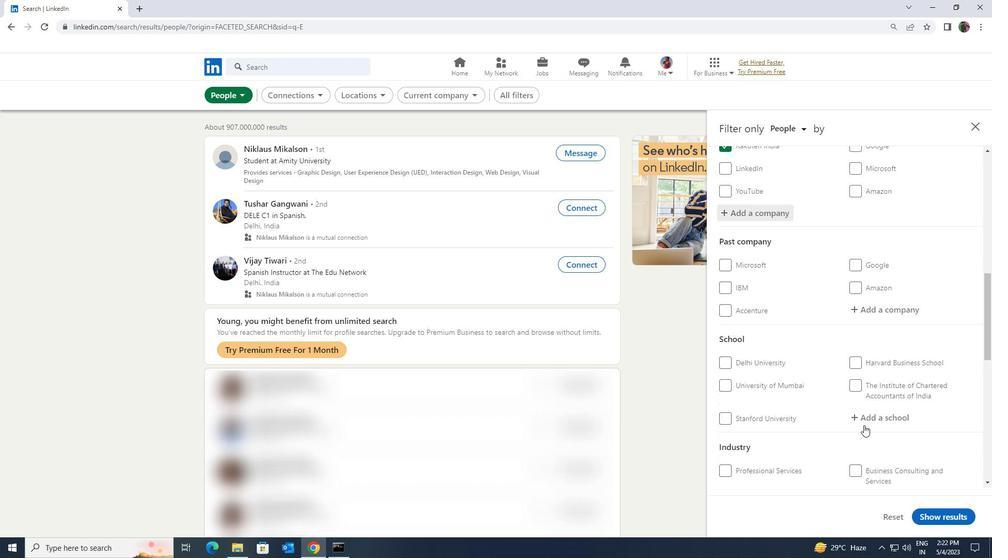 
Action: Mouse pressed left at (864, 422)
Screenshot: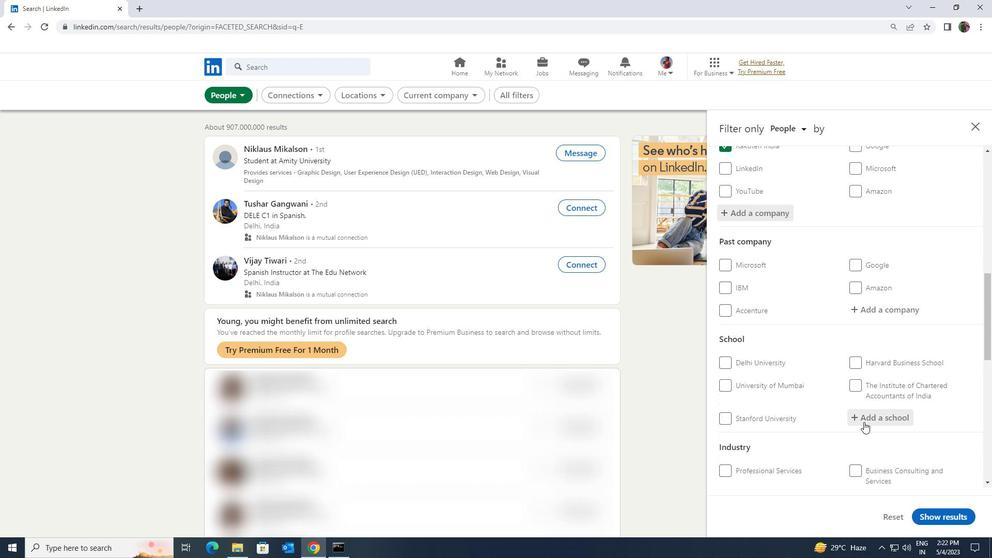 
Action: Key pressed <Key.shift><Key.shift><Key.shift><Key.shift><Key.shift><Key.shift><Key.shift><Key.shift><Key.shift><Key.shift><Key.shift><Key.shift><Key.shift><Key.shift><Key.shift><Key.shift><Key.shift><Key.shift><Key.shift><Key.shift><Key.shift><Key.shift><Key.shift><Key.shift><Key.shift><Key.shift><Key.shift><Key.shift><Key.shift><Key.shift><Key.shift><Key.shift><Key.shift><Key.shift><Key.shift><Key.shift>SHRI<Key.space><Key.shift>VAI
Screenshot: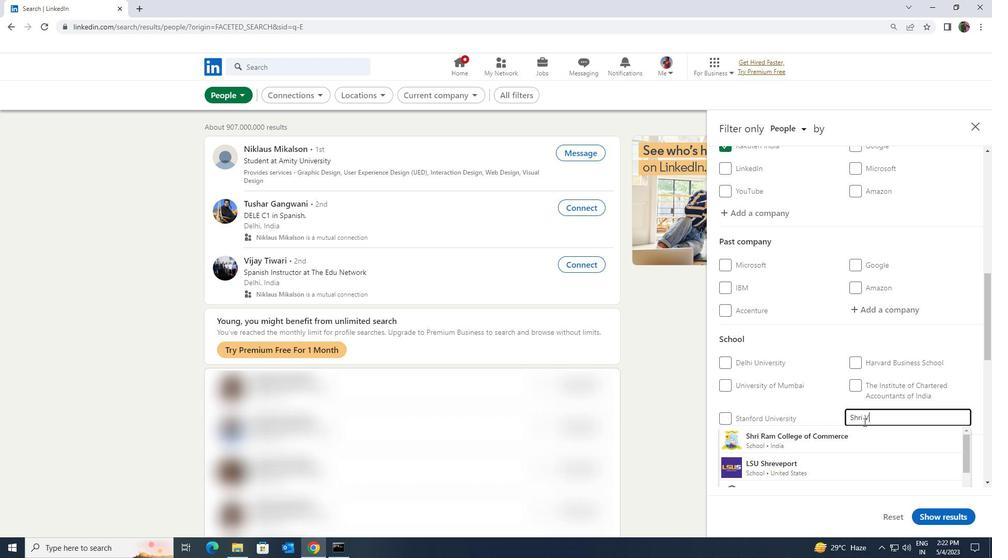 
Action: Mouse moved to (851, 458)
Screenshot: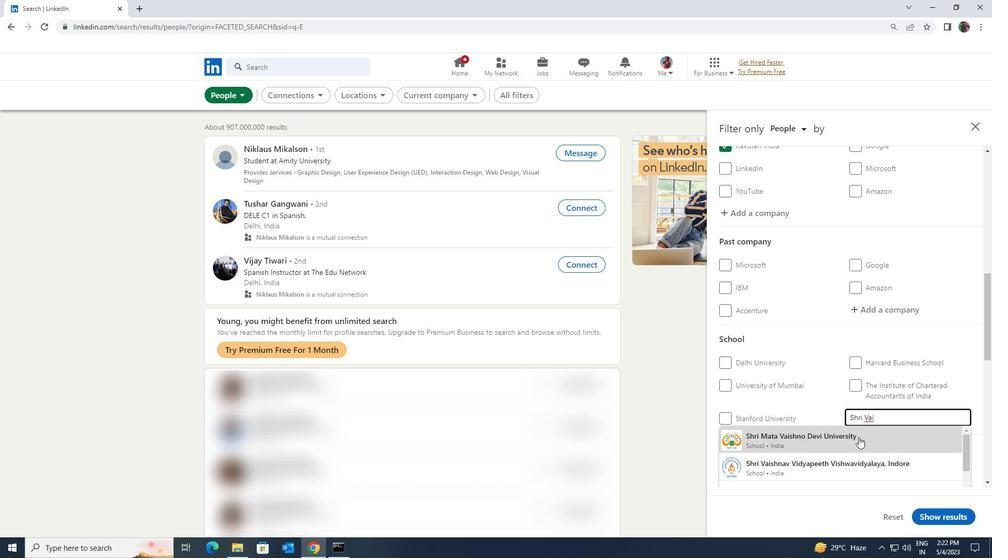 
Action: Mouse pressed left at (851, 458)
Screenshot: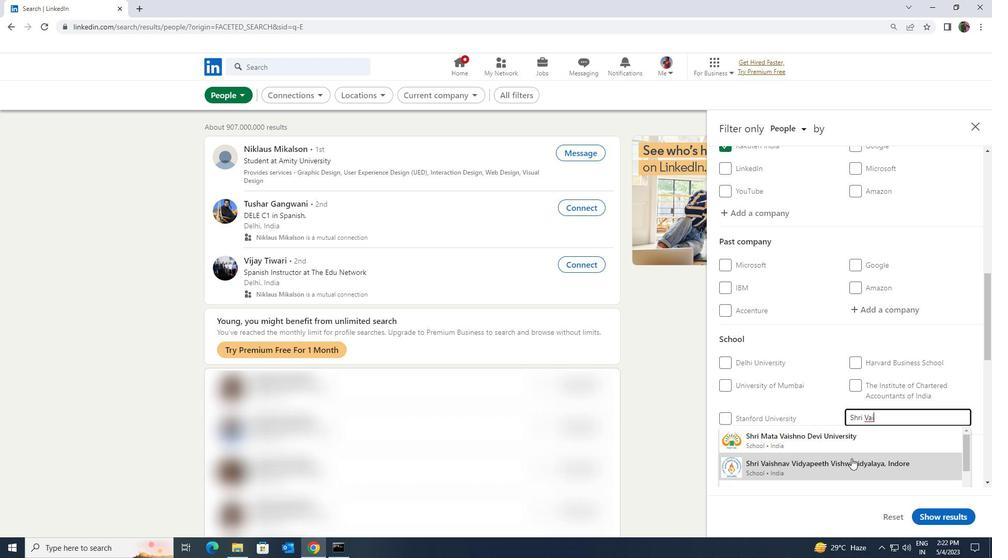 
Action: Mouse moved to (853, 457)
Screenshot: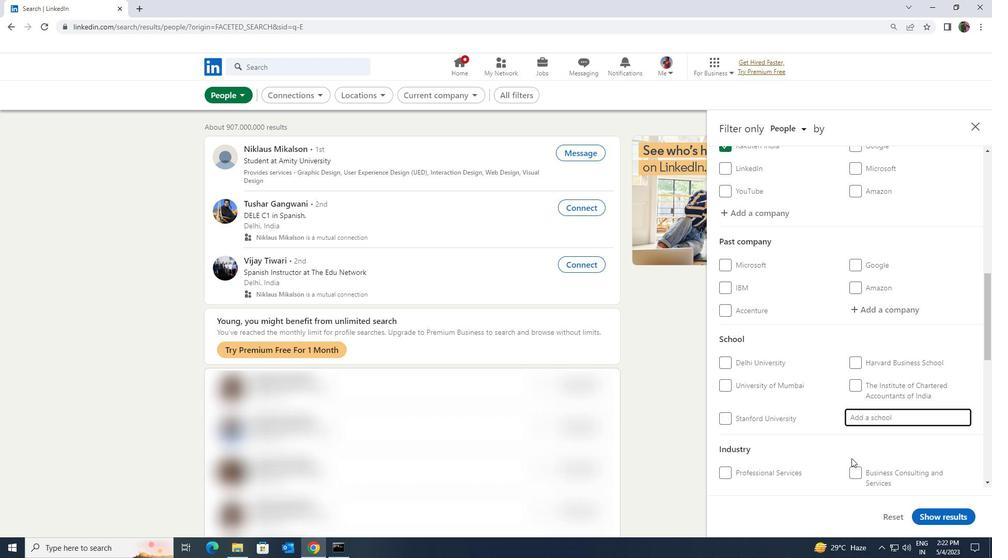 
Action: Mouse scrolled (853, 456) with delta (0, 0)
Screenshot: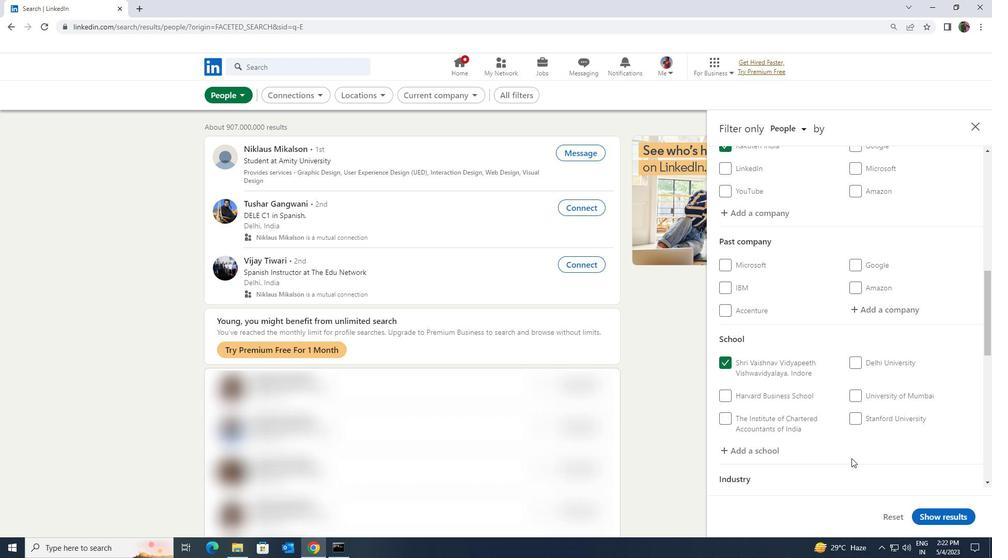
Action: Mouse scrolled (853, 456) with delta (0, 0)
Screenshot: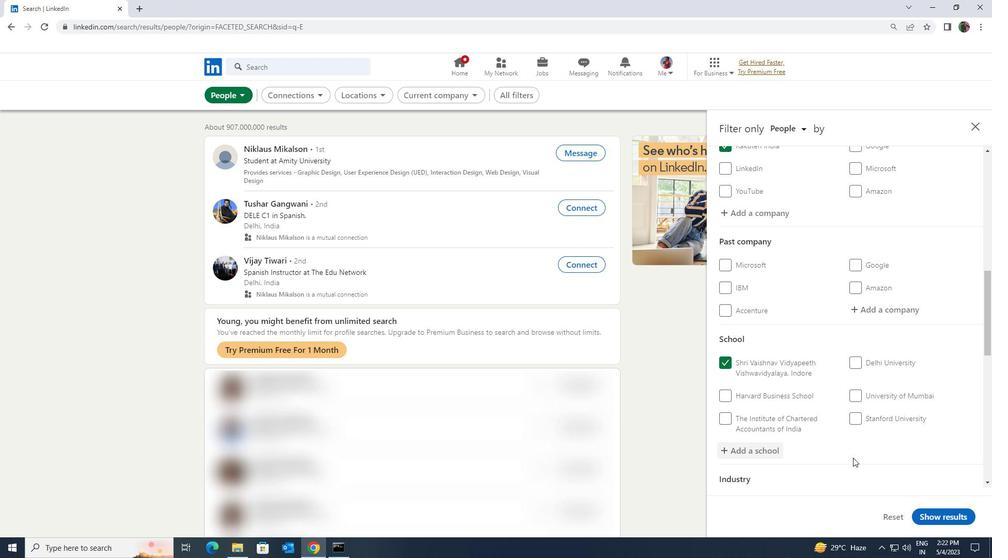 
Action: Mouse scrolled (853, 456) with delta (0, 0)
Screenshot: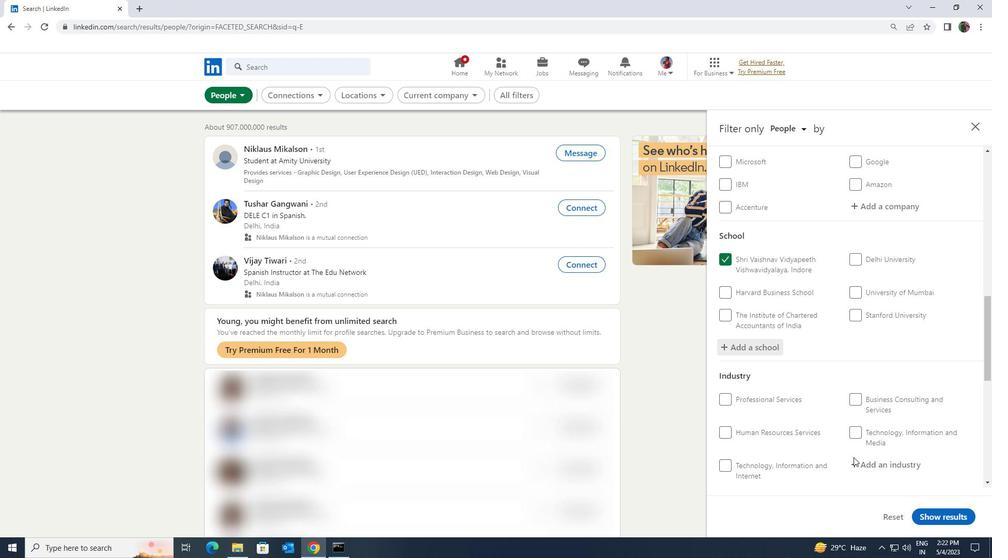 
Action: Mouse moved to (853, 414)
Screenshot: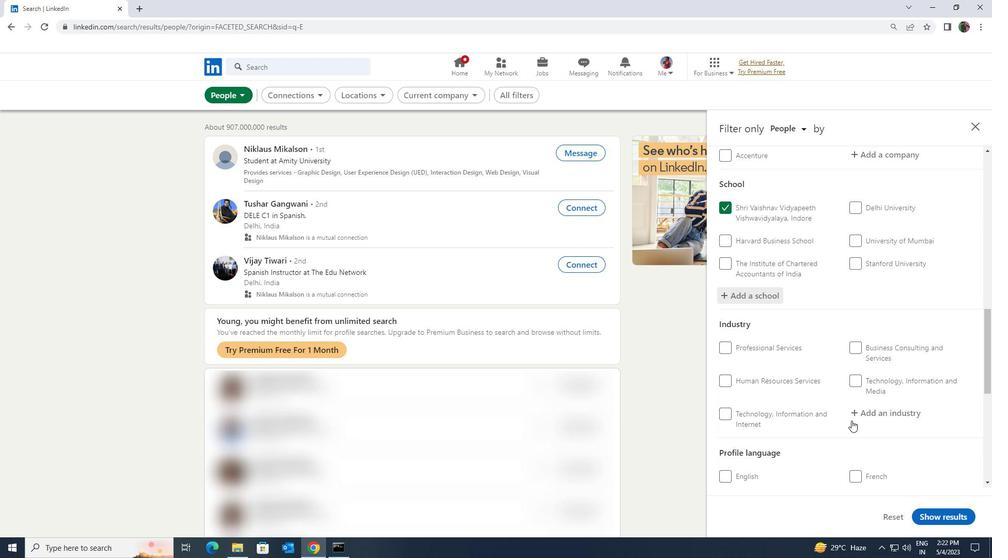 
Action: Mouse pressed left at (853, 414)
Screenshot: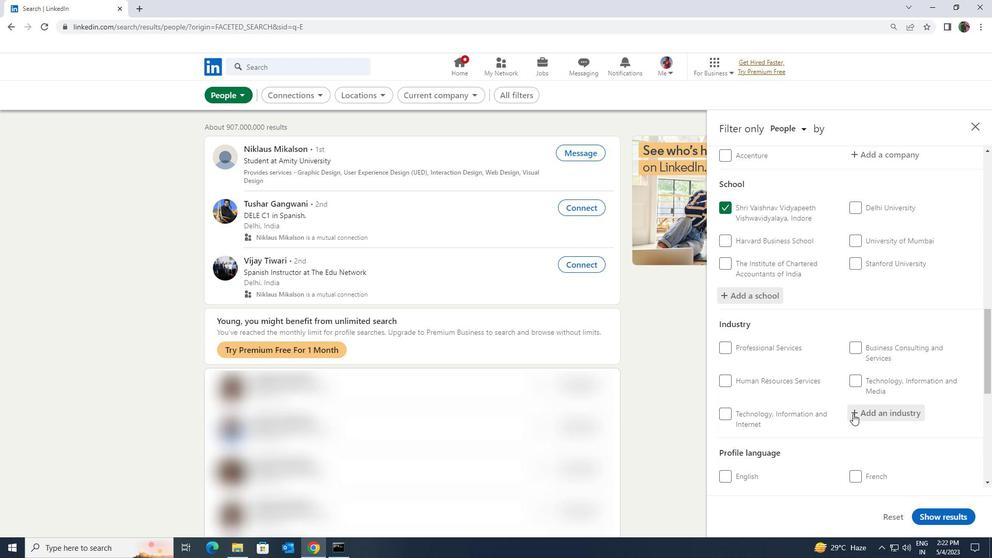 
Action: Key pressed <Key.shift><Key.shift><Key.shift><Key.shift><Key.shift><Key.shift>RESEAR
Screenshot: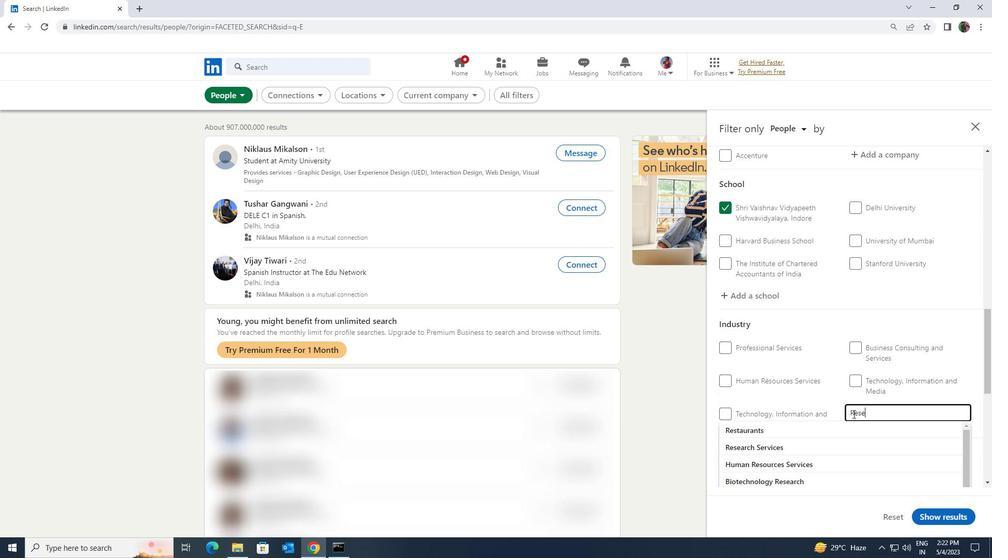 
Action: Mouse moved to (848, 424)
Screenshot: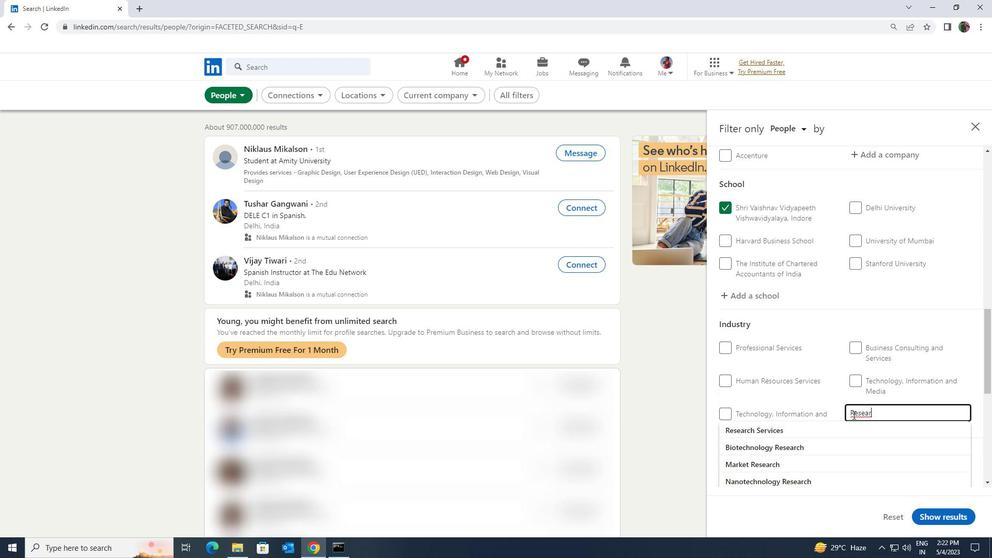 
Action: Mouse pressed left at (848, 424)
Screenshot: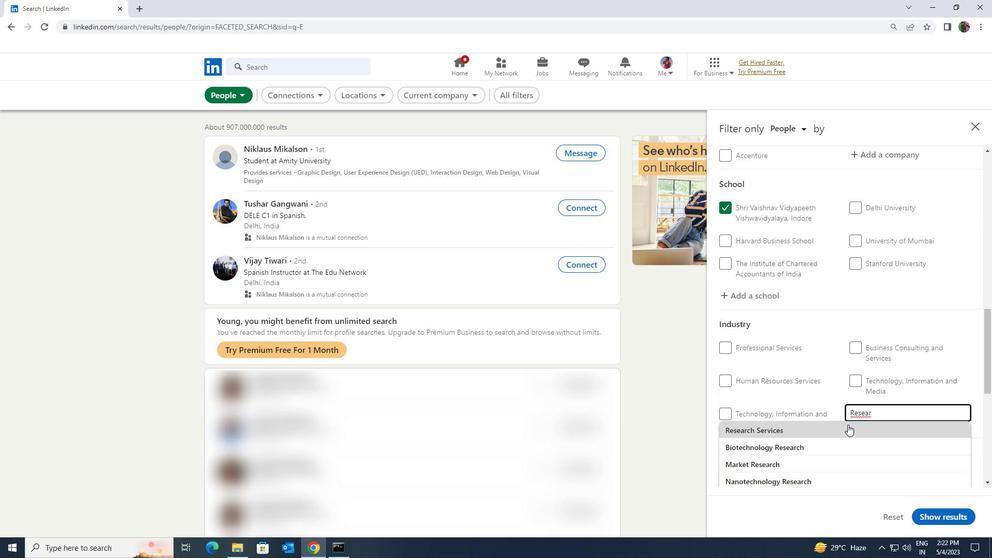 
Action: Mouse scrolled (848, 424) with delta (0, 0)
Screenshot: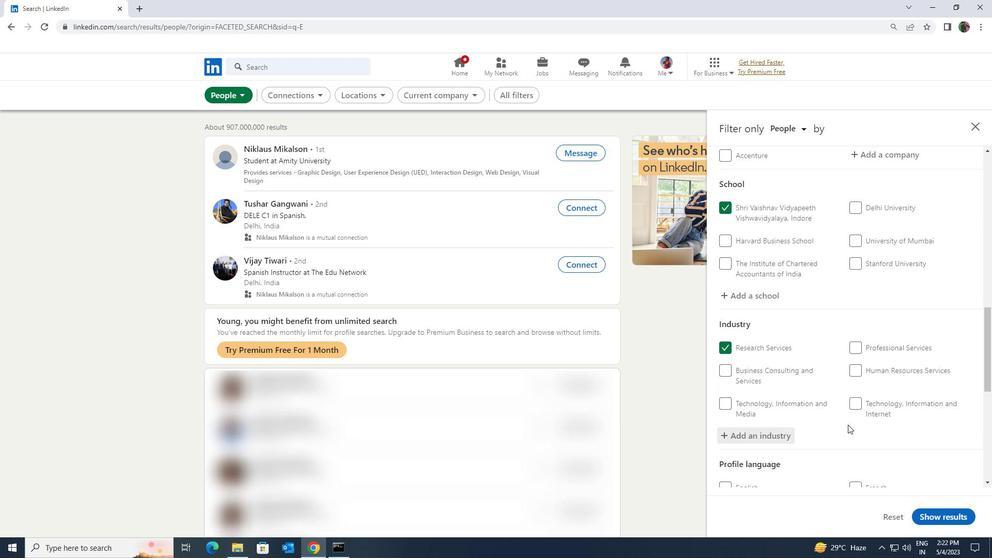 
Action: Mouse scrolled (848, 424) with delta (0, 0)
Screenshot: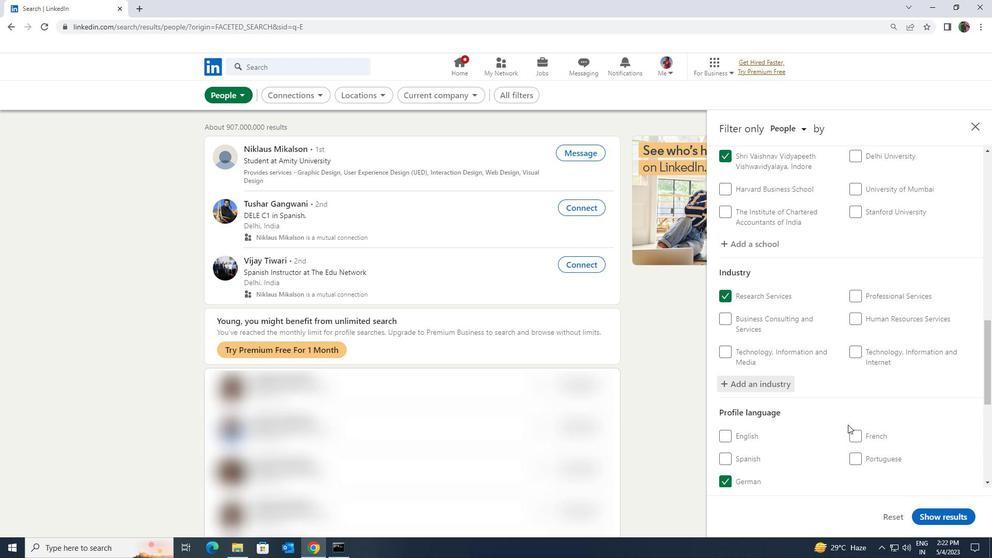 
Action: Mouse scrolled (848, 424) with delta (0, 0)
Screenshot: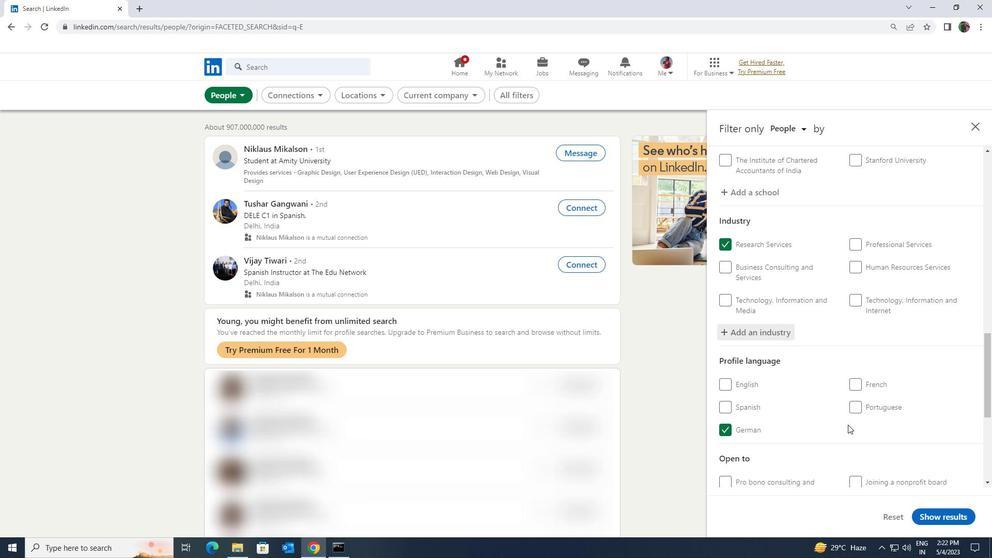 
Action: Mouse scrolled (848, 424) with delta (0, 0)
Screenshot: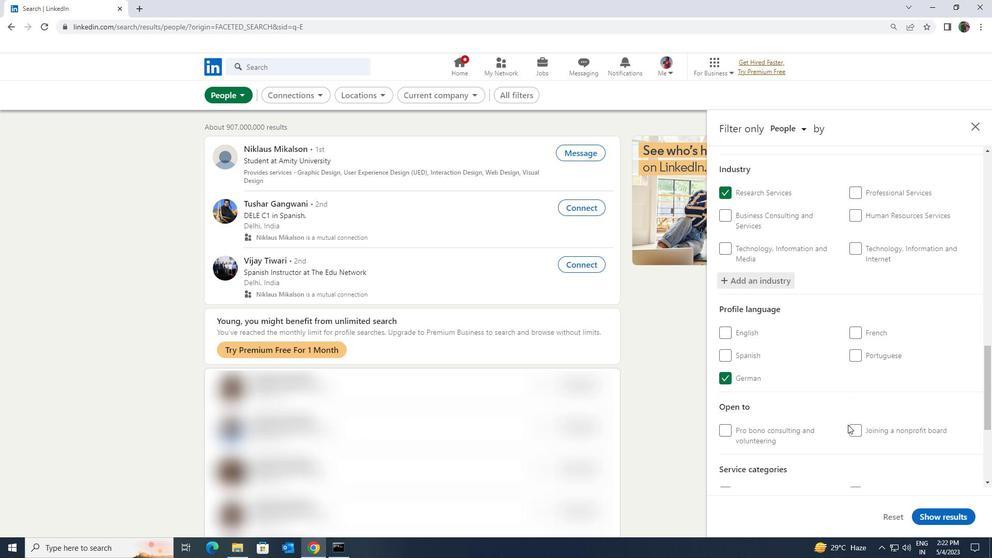 
Action: Mouse scrolled (848, 424) with delta (0, 0)
Screenshot: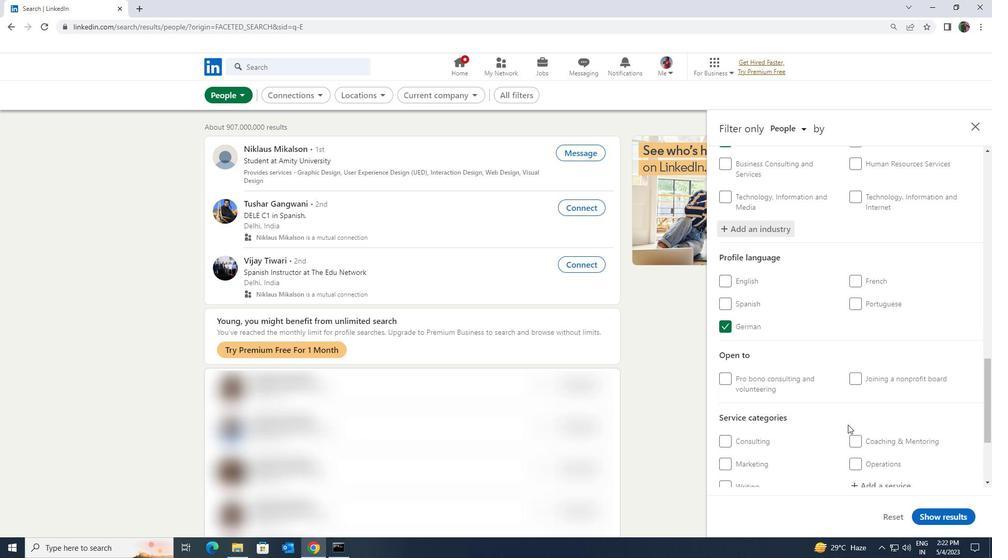 
Action: Mouse moved to (850, 426)
Screenshot: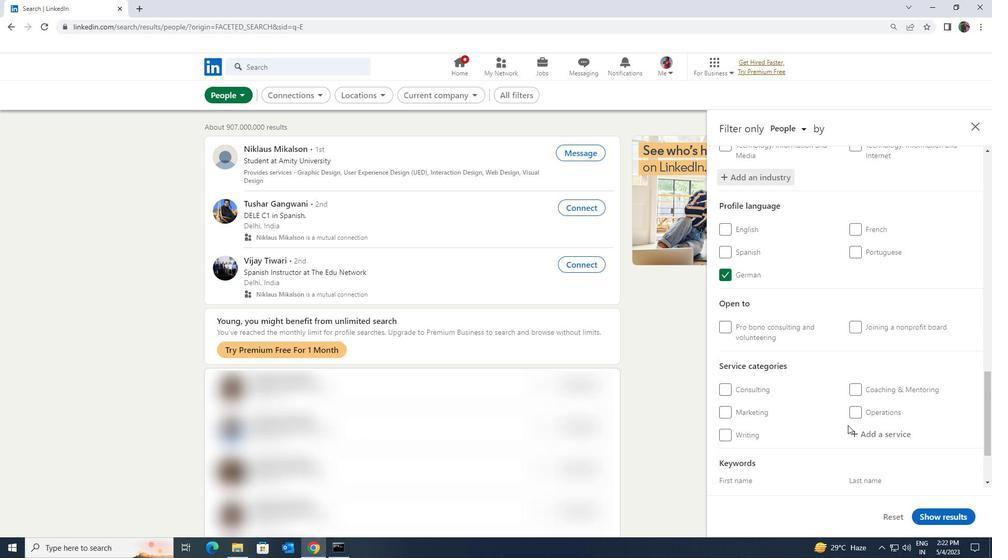 
Action: Mouse pressed left at (850, 426)
Screenshot: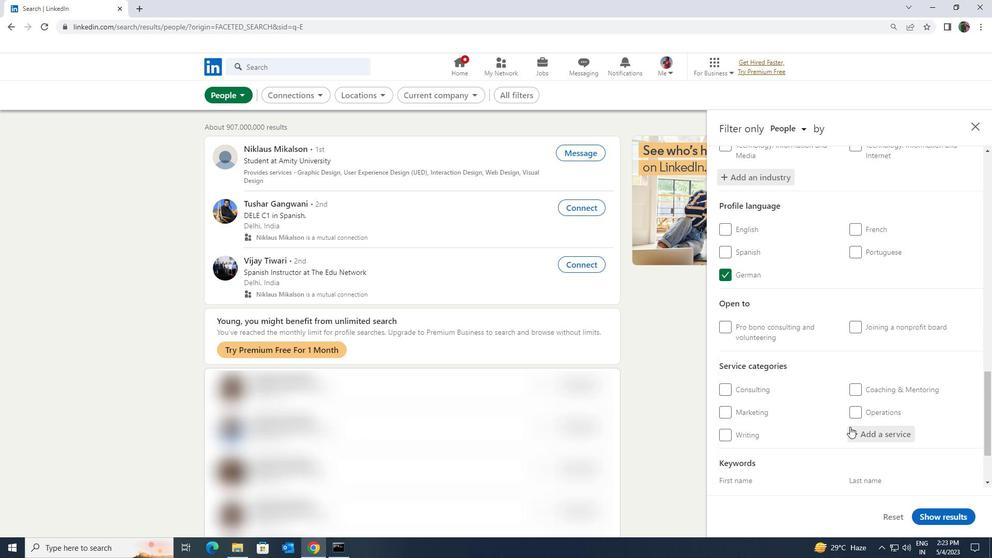 
Action: Key pressed <Key.shift><Key.shift><Key.shift>RESEARCH<Key.enter>
Screenshot: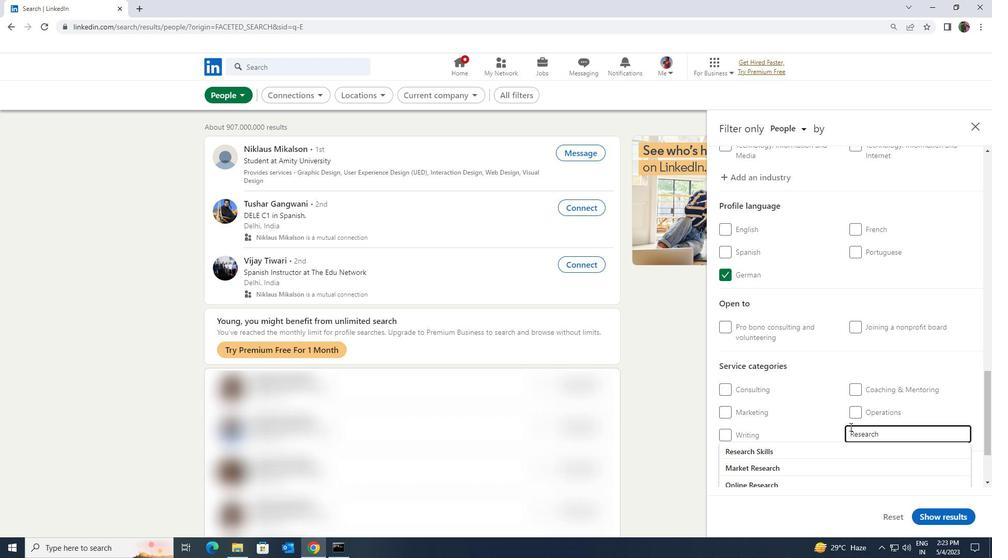 
Action: Mouse scrolled (850, 426) with delta (0, 0)
Screenshot: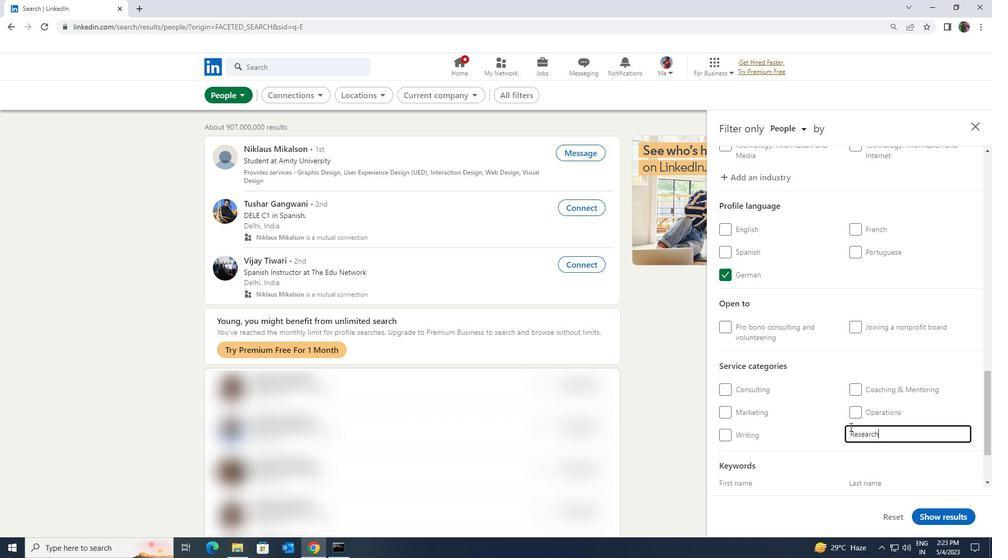 
Action: Mouse scrolled (850, 426) with delta (0, 0)
Screenshot: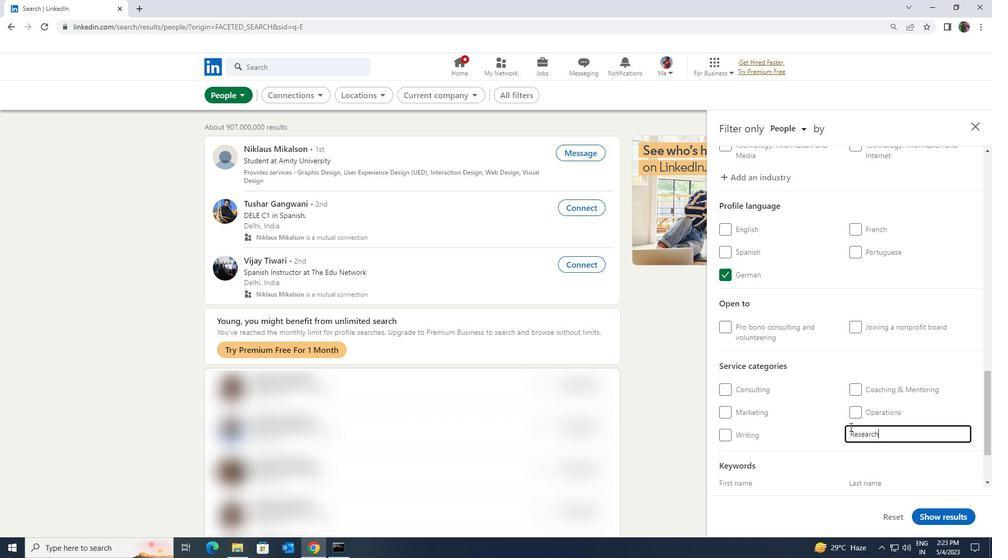 
Action: Mouse moved to (815, 436)
Screenshot: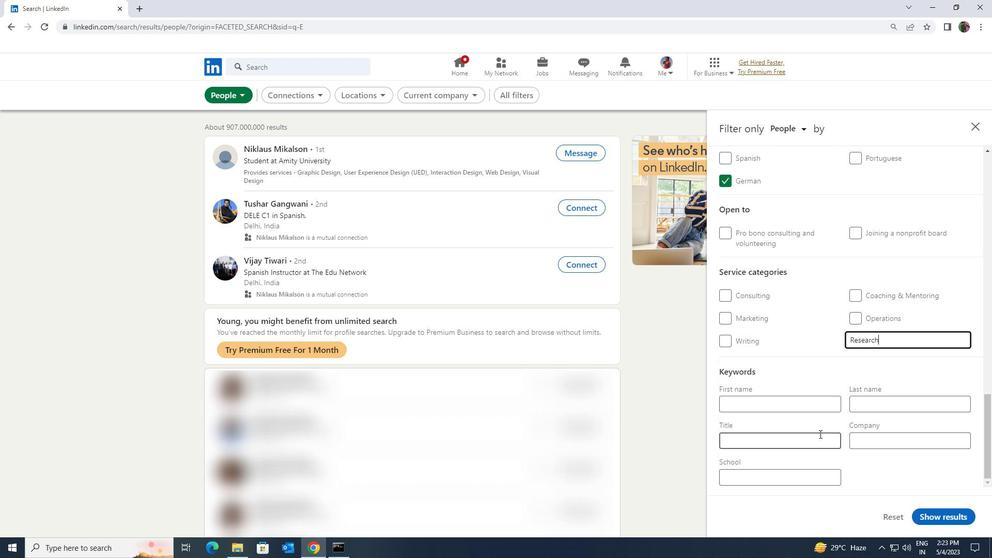 
Action: Mouse pressed left at (815, 436)
Screenshot: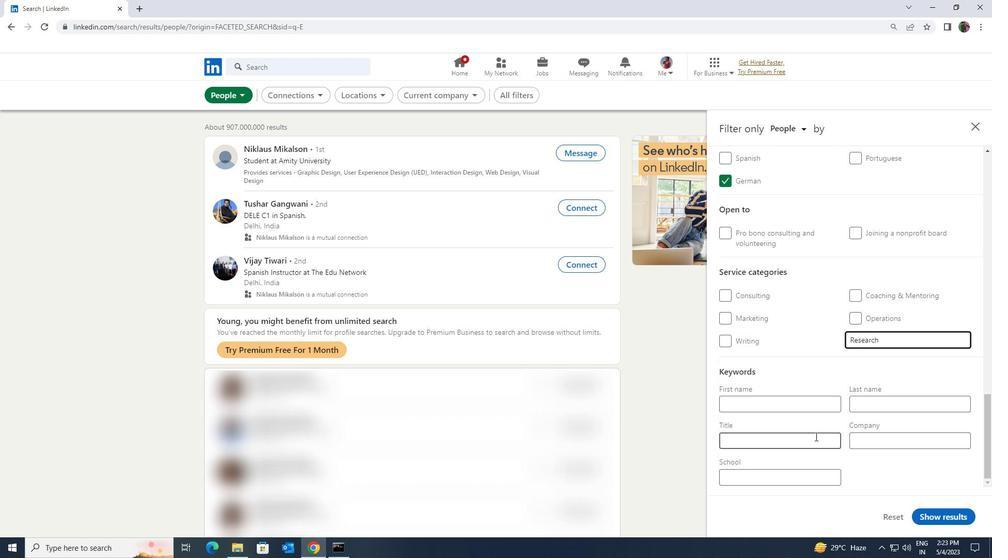 
Action: Key pressed <Key.shift>SHELF<Key.space><Key.shift><Key.shift>STOCKER
Screenshot: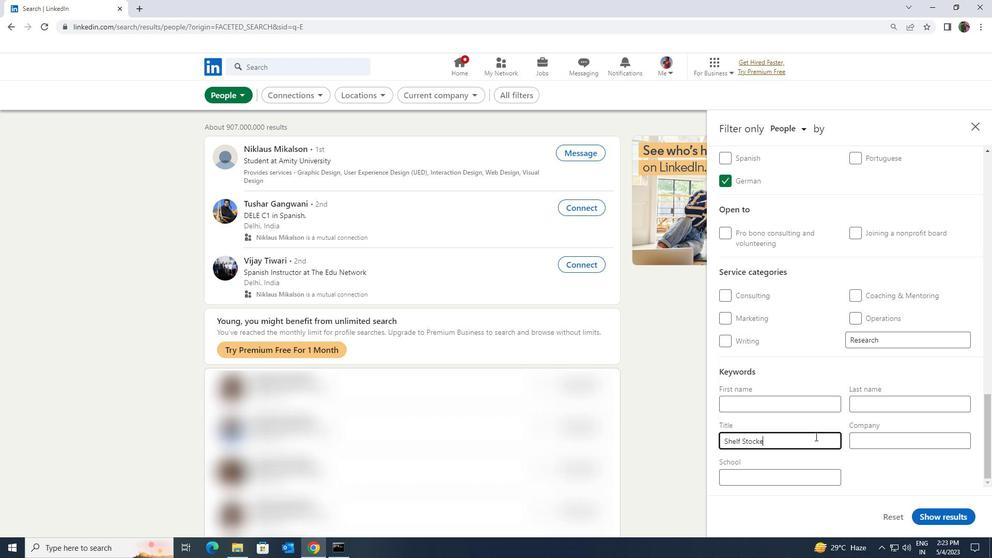 
Action: Mouse moved to (924, 512)
Screenshot: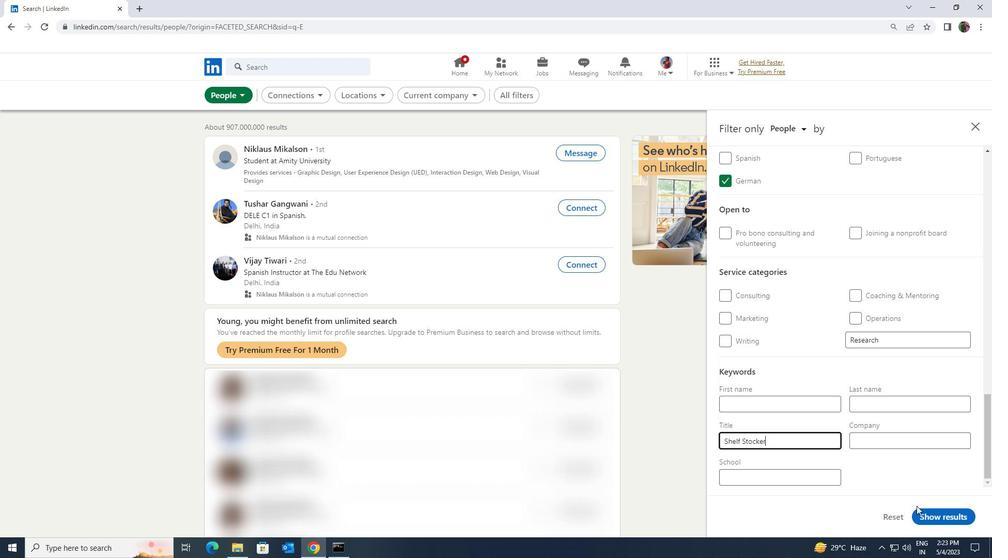 
Action: Mouse pressed left at (924, 512)
Screenshot: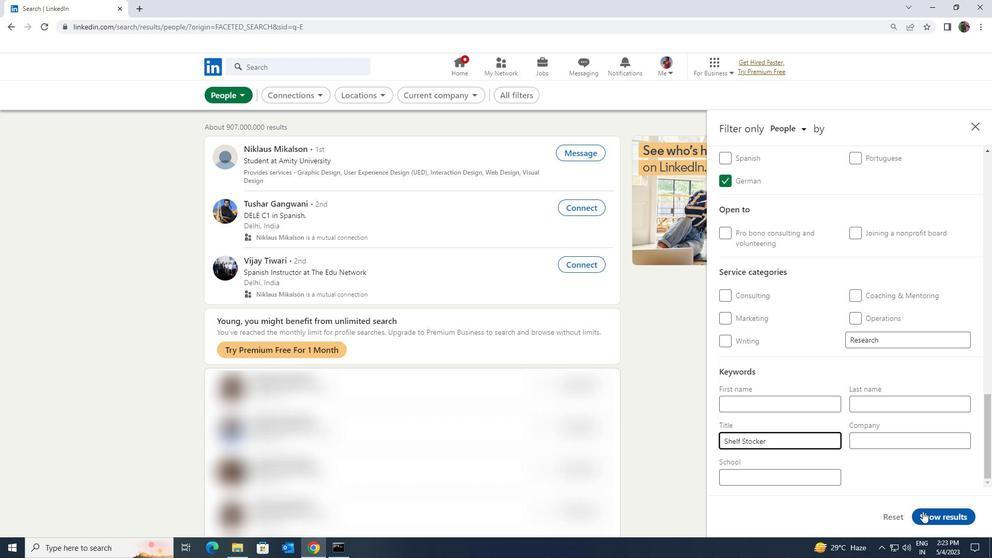 
